 Task: Check out the getting started section.
Action: Mouse moved to (65, 634)
Screenshot: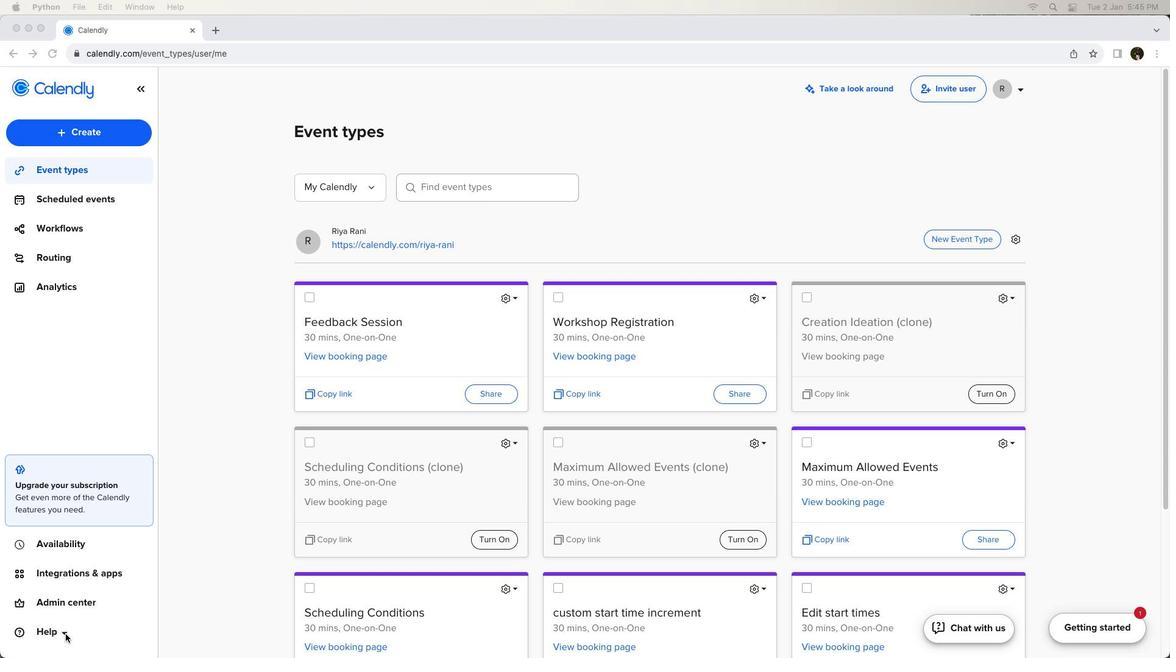 
Action: Mouse pressed left at (65, 634)
Screenshot: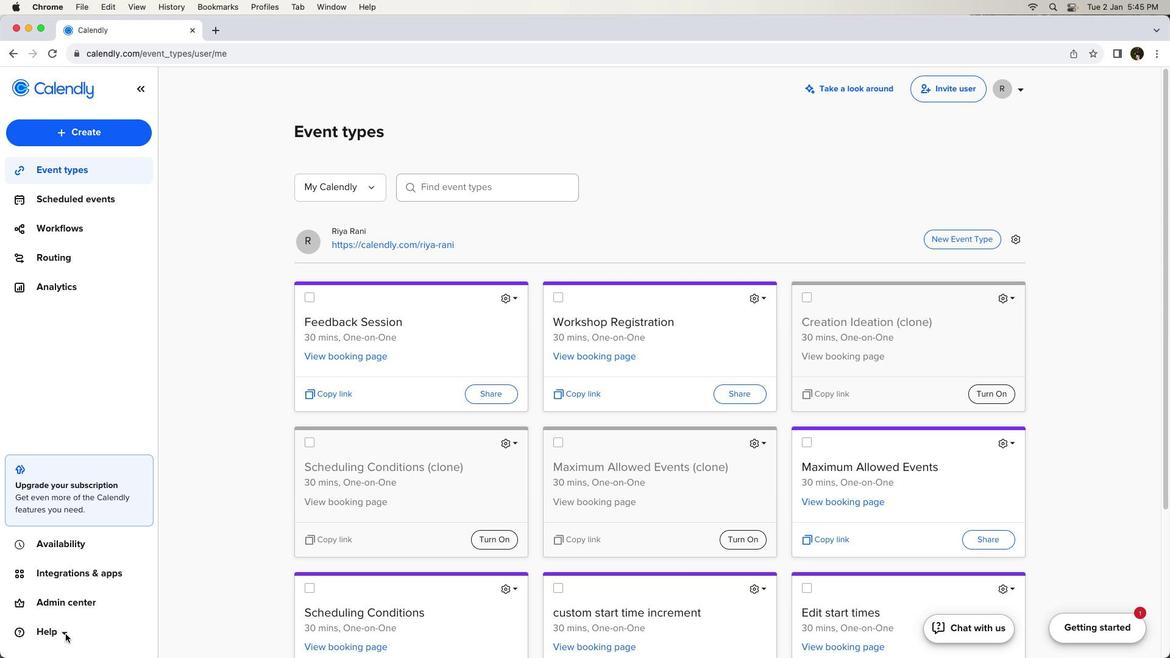 
Action: Mouse moved to (65, 633)
Screenshot: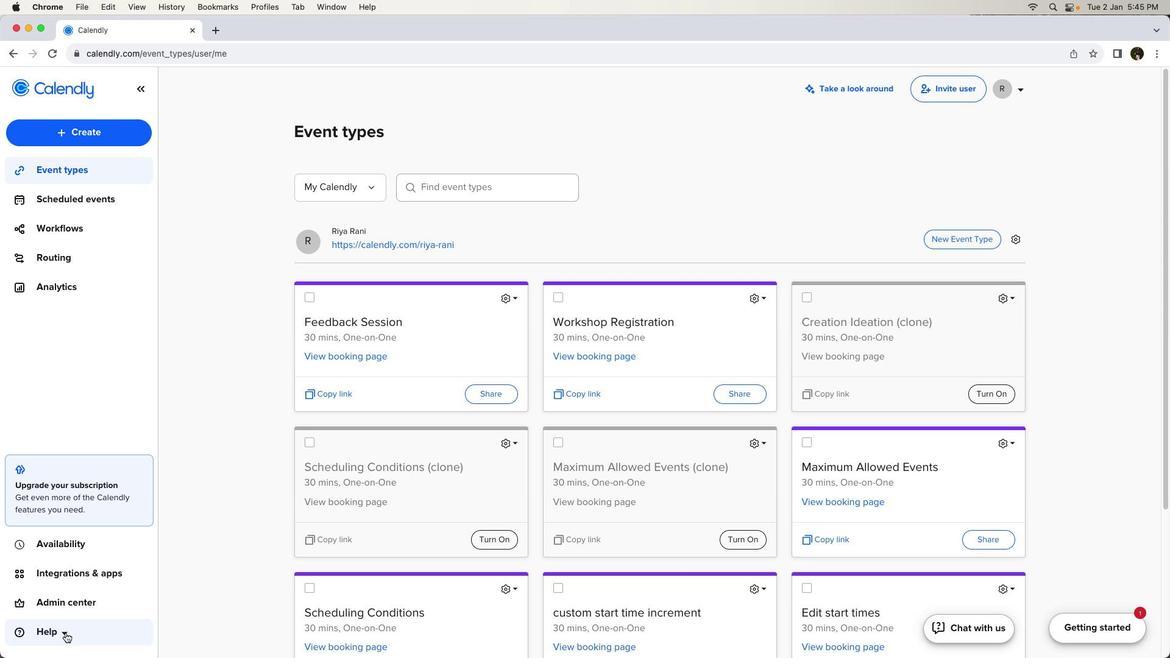 
Action: Mouse pressed left at (65, 633)
Screenshot: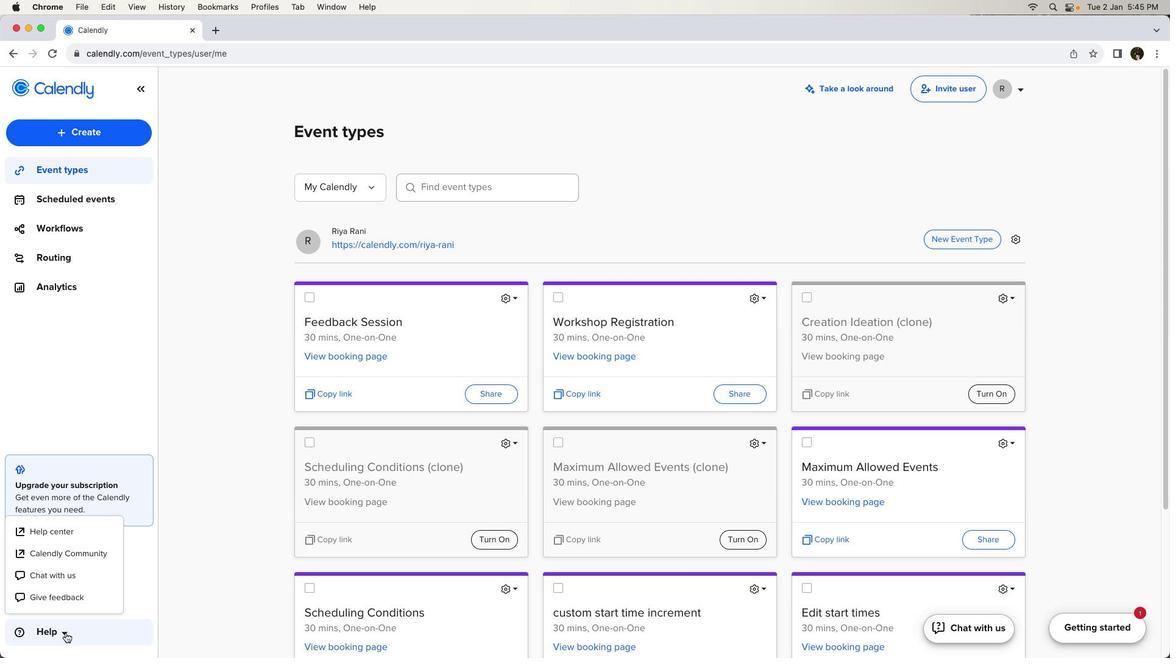 
Action: Mouse moved to (95, 535)
Screenshot: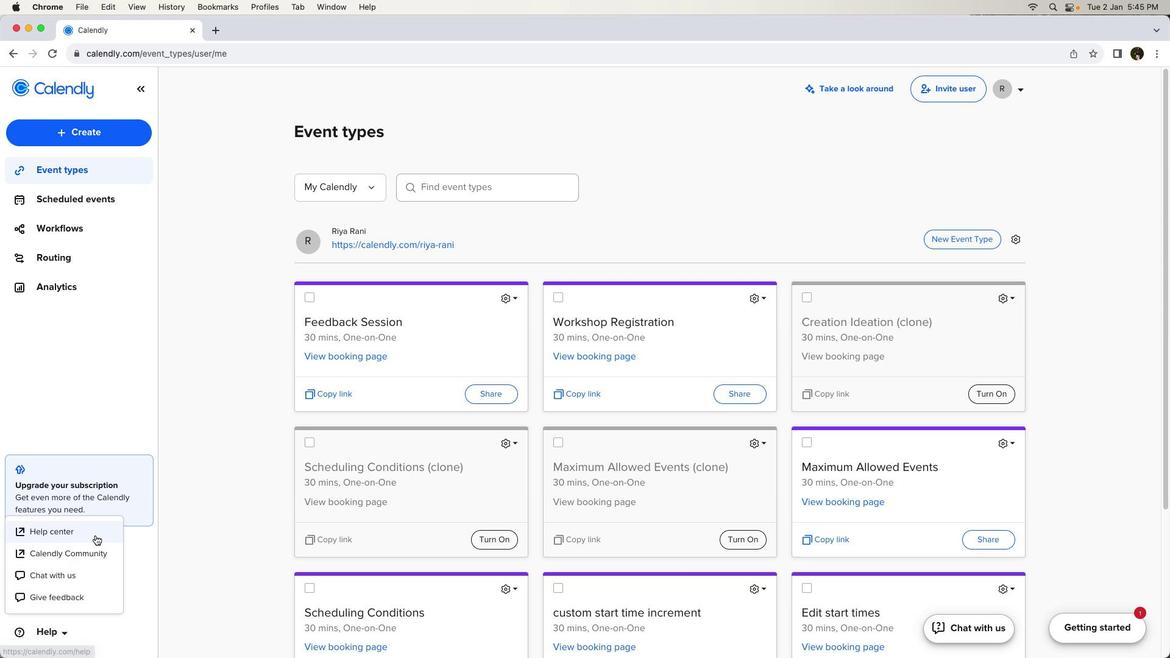 
Action: Mouse pressed left at (95, 535)
Screenshot: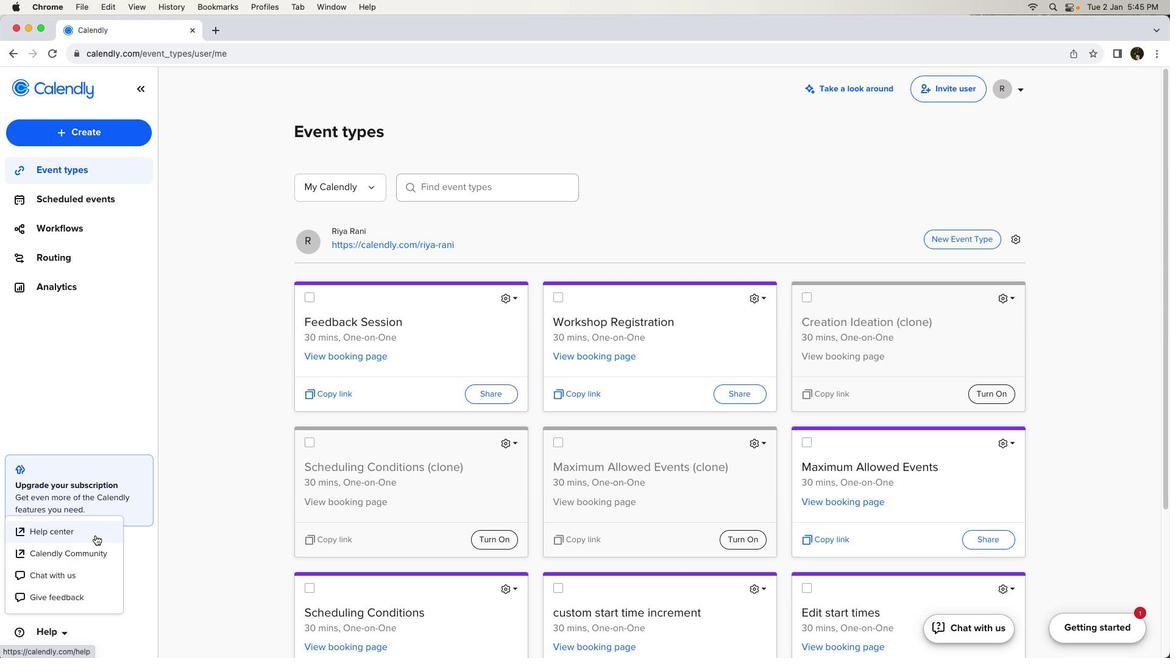 
Action: Mouse moved to (445, 546)
Screenshot: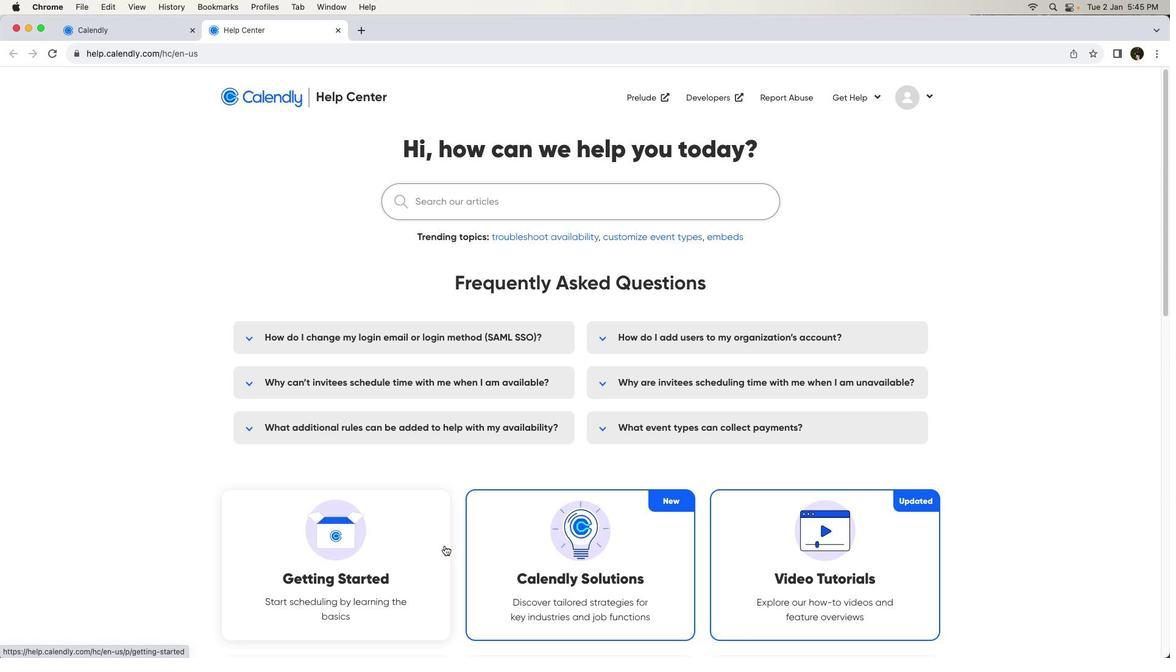 
Action: Mouse scrolled (445, 546) with delta (0, 0)
Screenshot: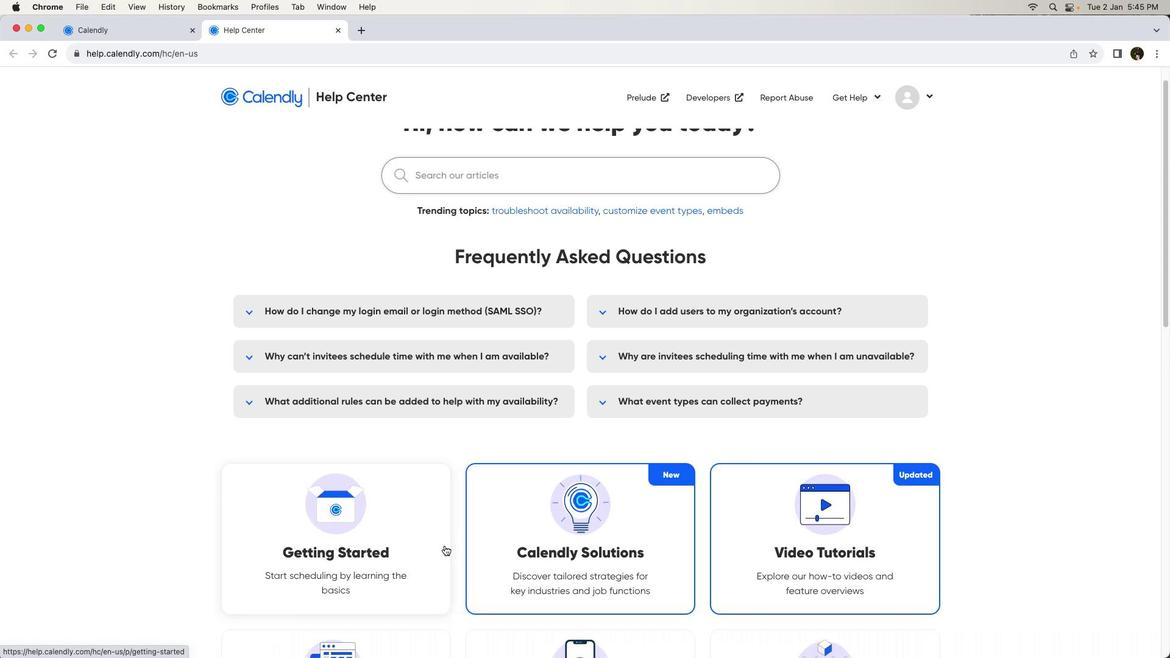 
Action: Mouse moved to (445, 546)
Screenshot: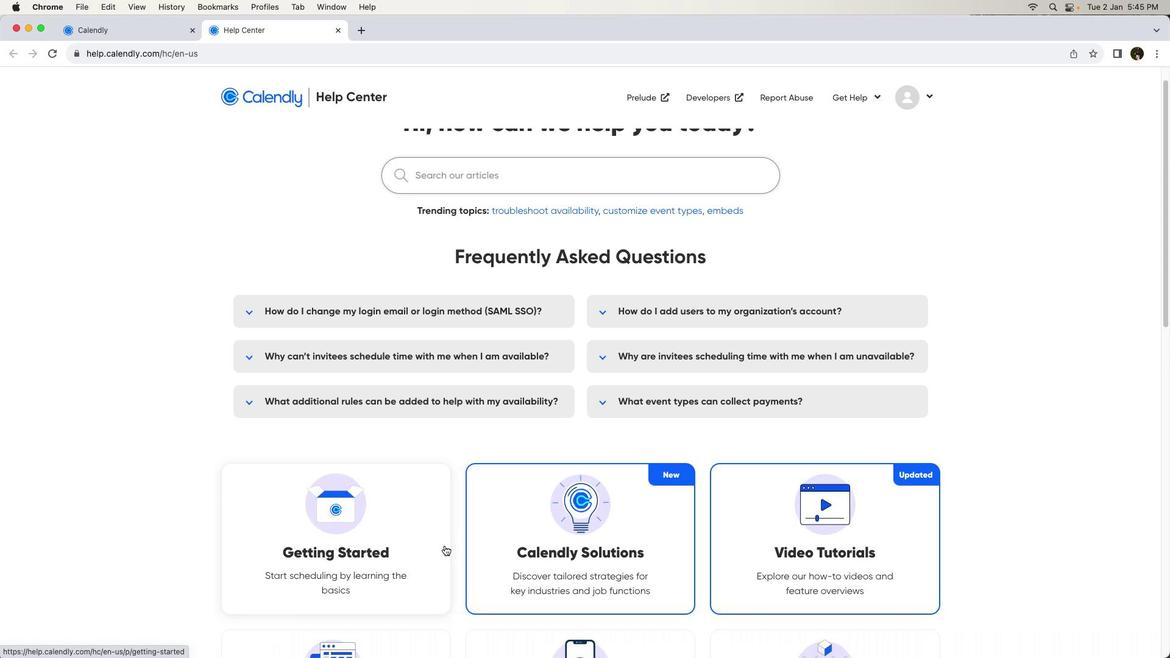 
Action: Mouse scrolled (445, 546) with delta (0, 0)
Screenshot: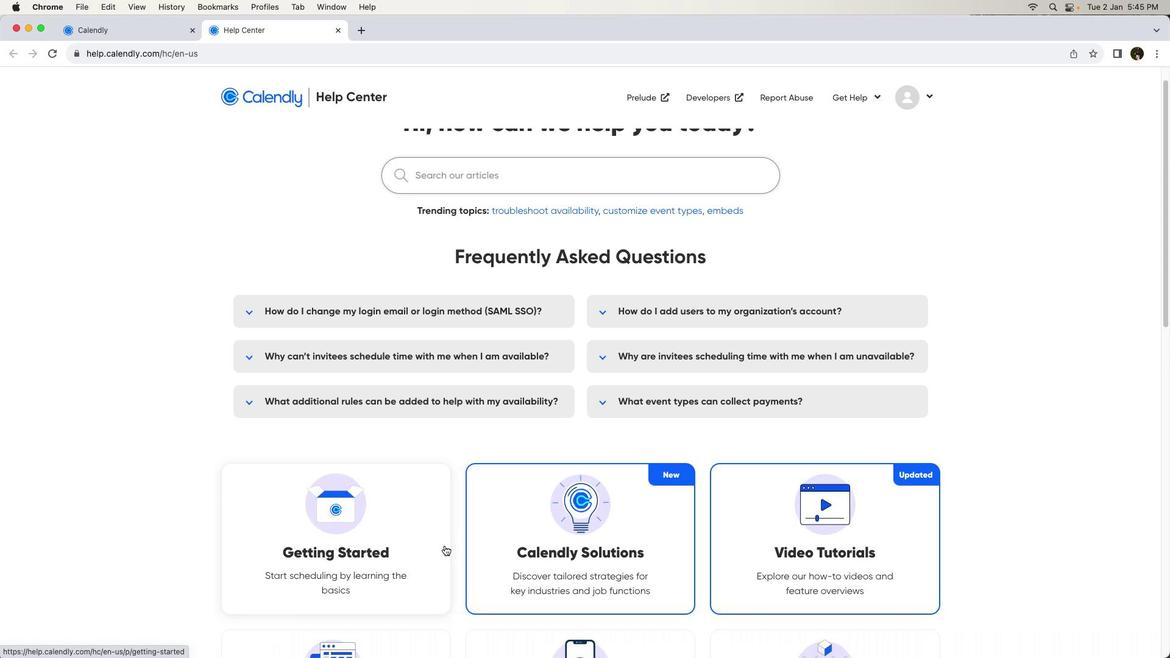 
Action: Mouse scrolled (445, 546) with delta (0, -1)
Screenshot: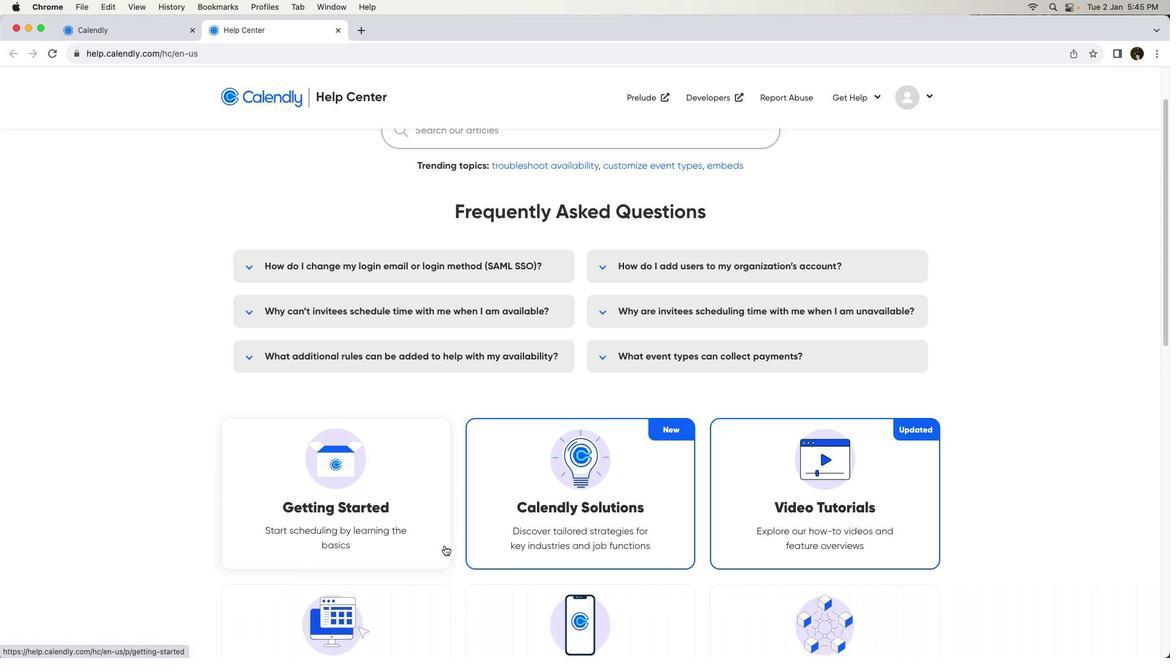 
Action: Mouse moved to (349, 471)
Screenshot: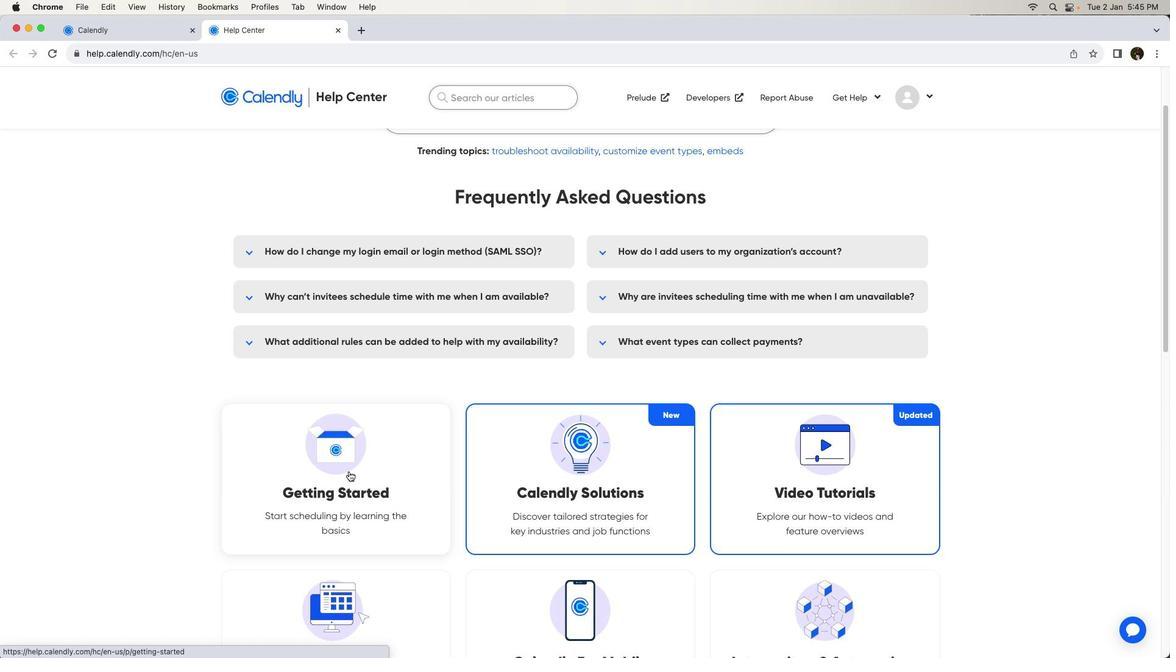 
Action: Mouse pressed left at (349, 471)
Screenshot: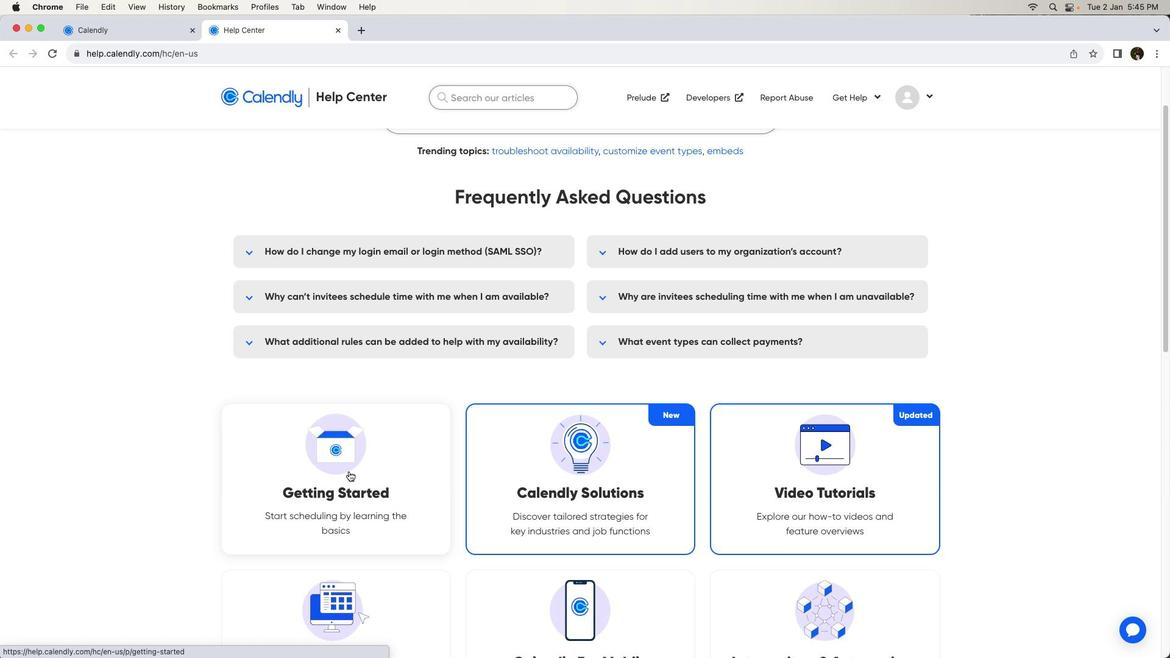 
Action: Mouse moved to (701, 474)
Screenshot: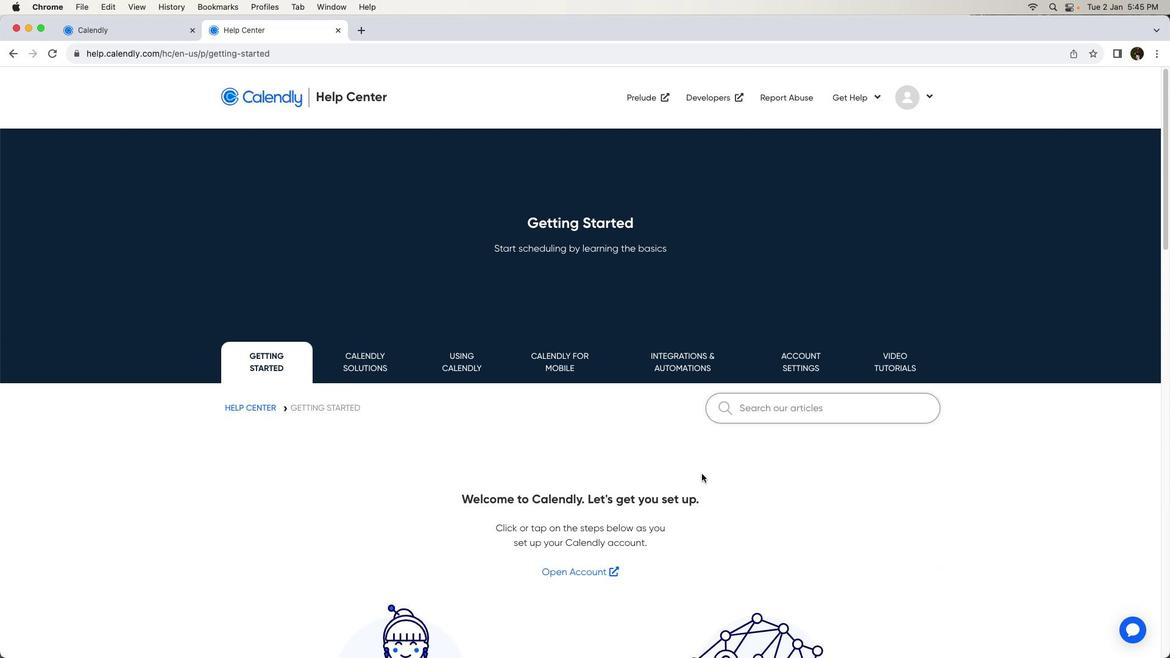 
Action: Mouse scrolled (701, 474) with delta (0, 0)
Screenshot: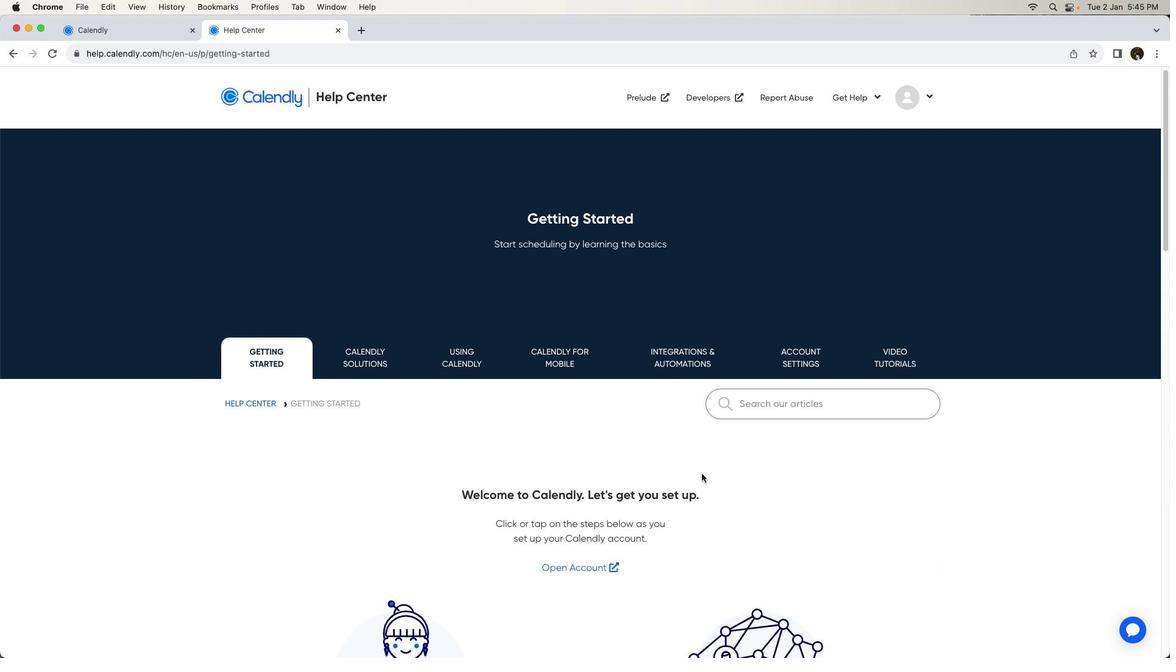 
Action: Mouse scrolled (701, 474) with delta (0, 0)
Screenshot: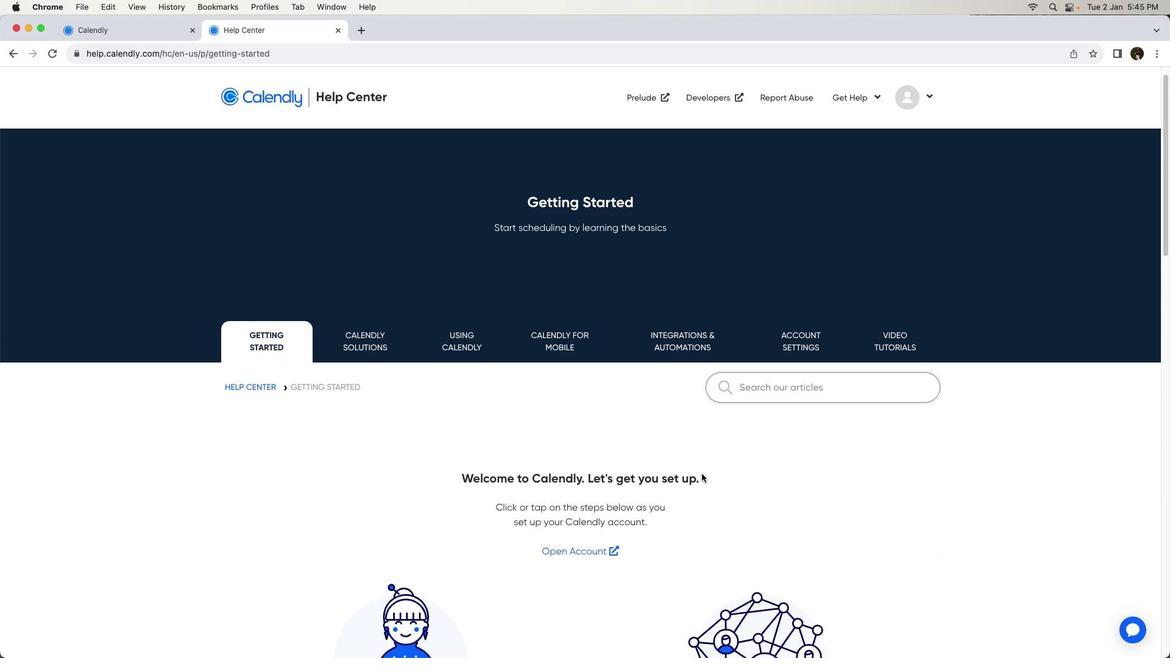 
Action: Mouse scrolled (701, 474) with delta (0, 0)
Screenshot: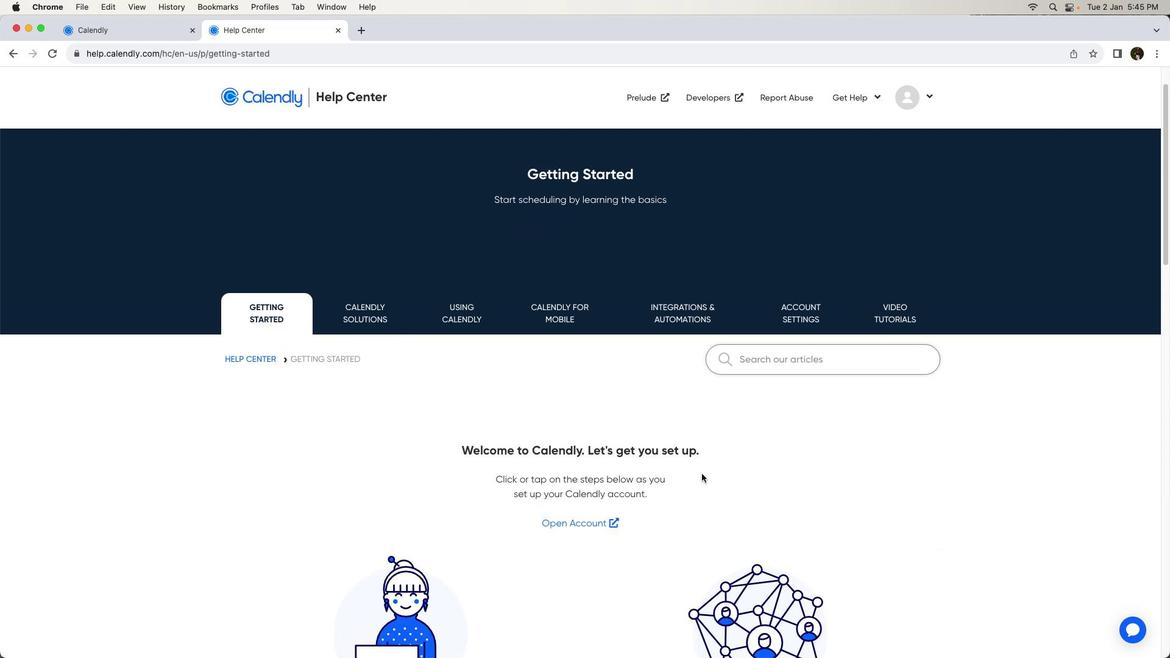 
Action: Mouse scrolled (701, 474) with delta (0, -1)
Screenshot: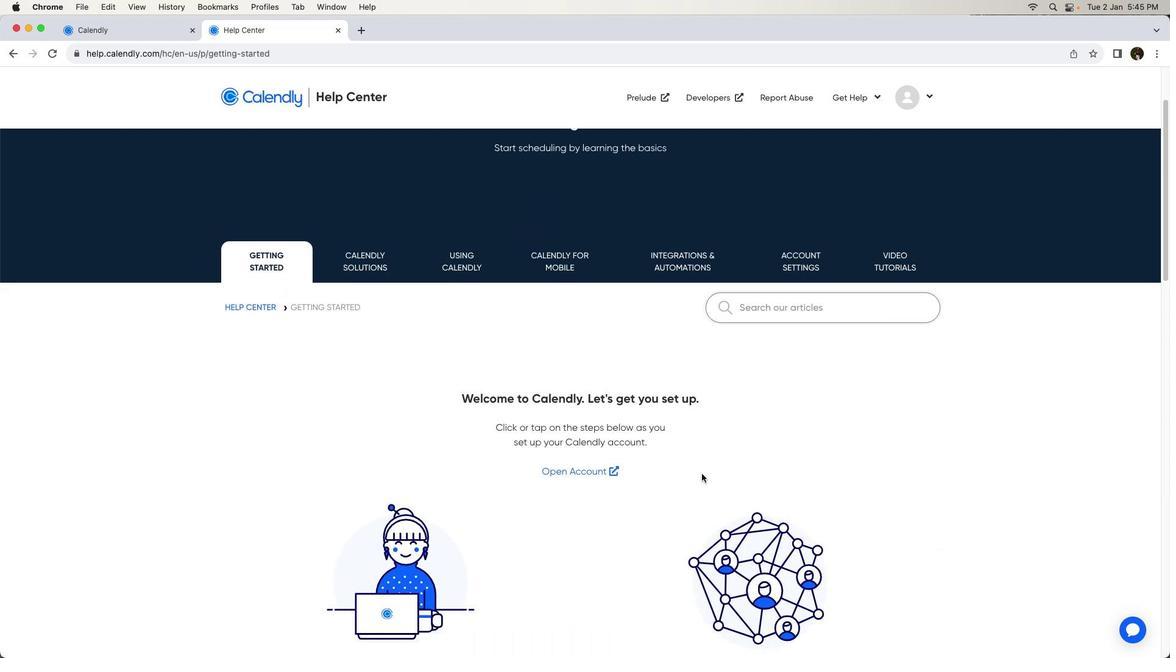 
Action: Mouse scrolled (701, 474) with delta (0, 0)
Screenshot: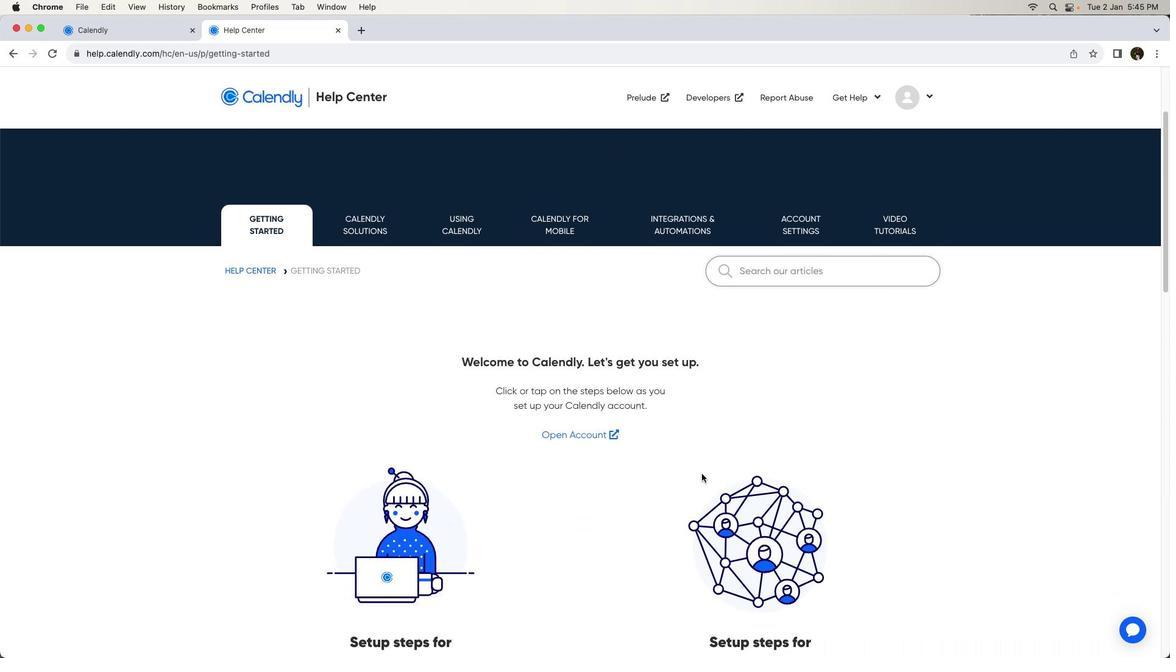 
Action: Mouse scrolled (701, 474) with delta (0, 0)
Screenshot: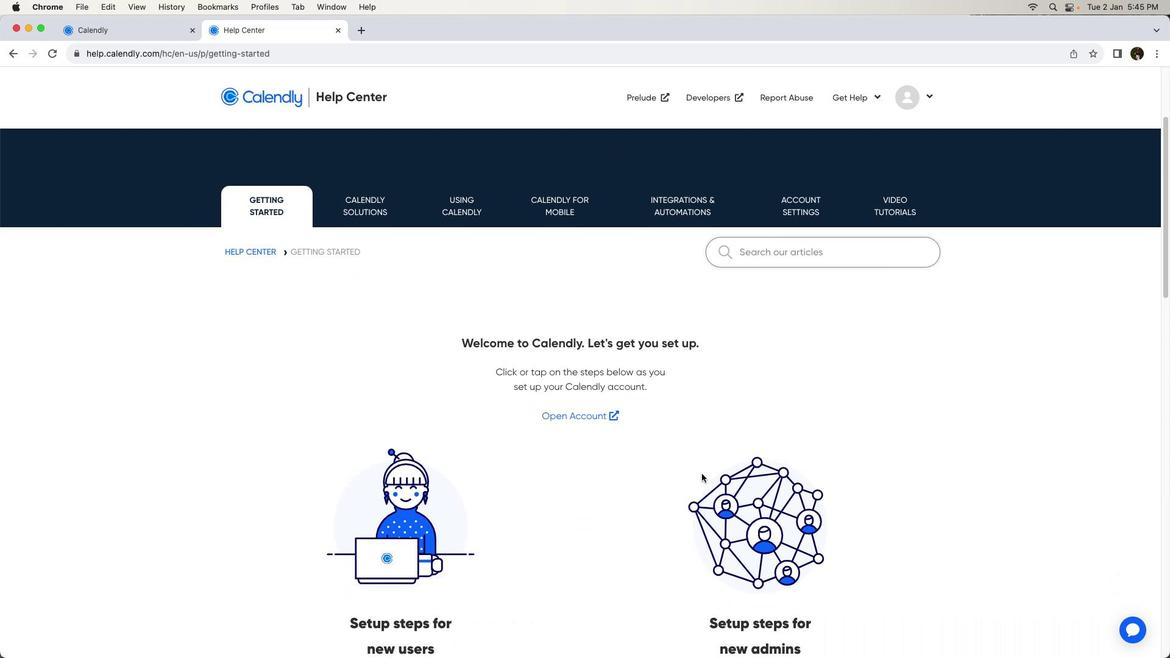 
Action: Mouse scrolled (701, 474) with delta (0, -1)
Screenshot: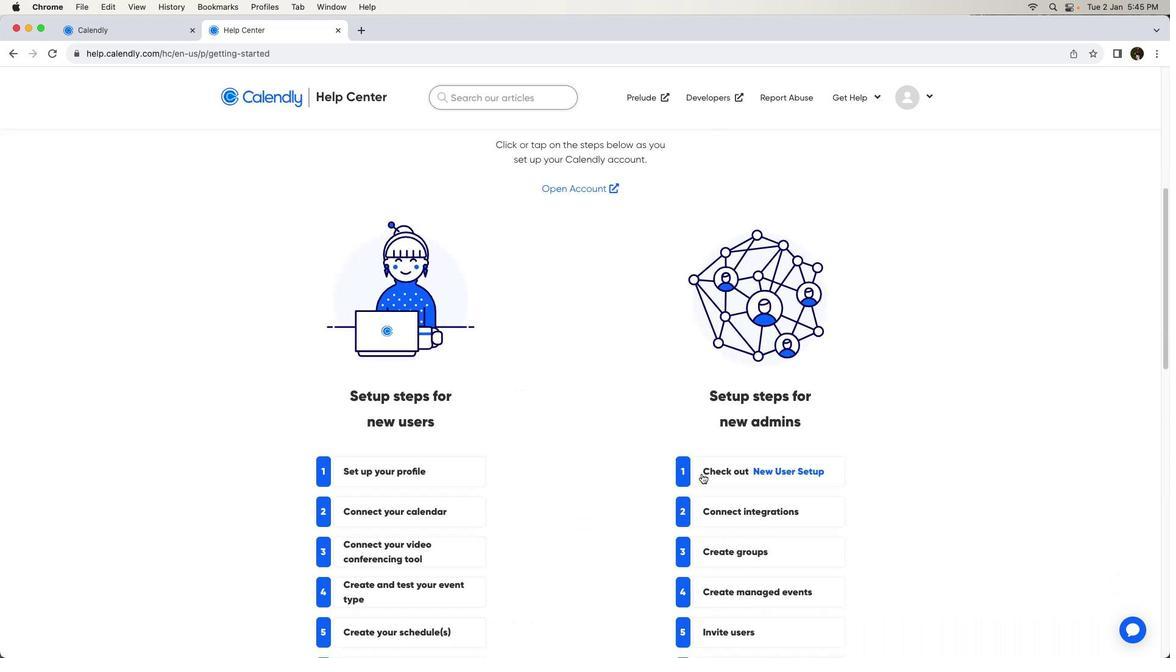 
Action: Mouse scrolled (701, 474) with delta (0, -2)
Screenshot: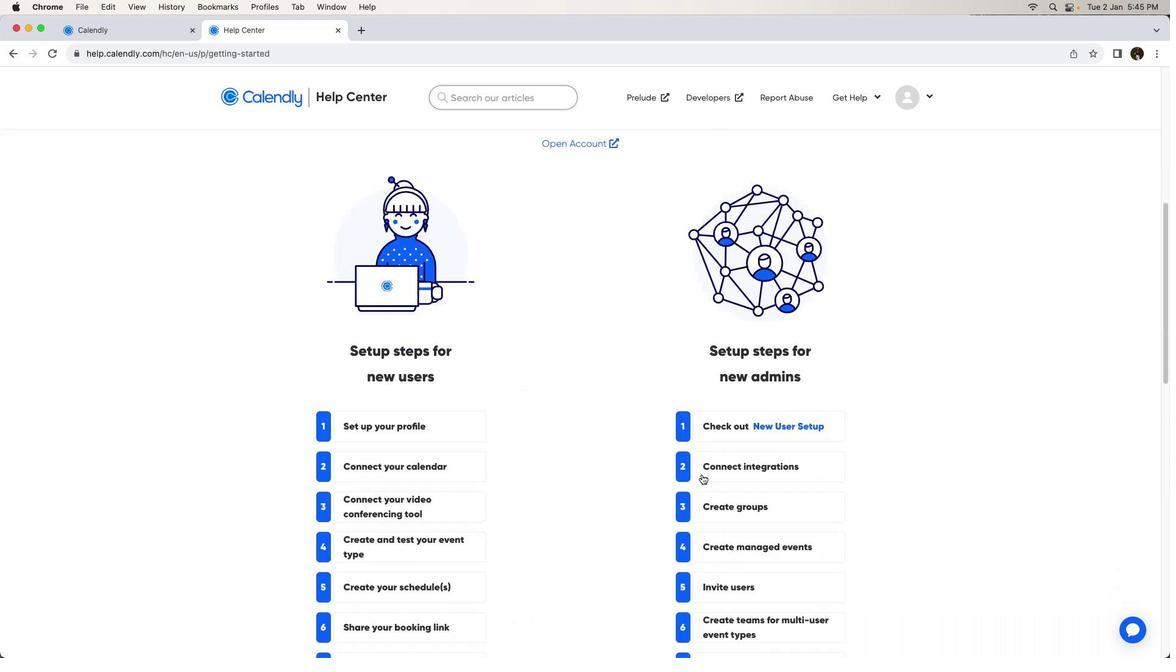 
Action: Mouse scrolled (701, 474) with delta (0, -3)
Screenshot: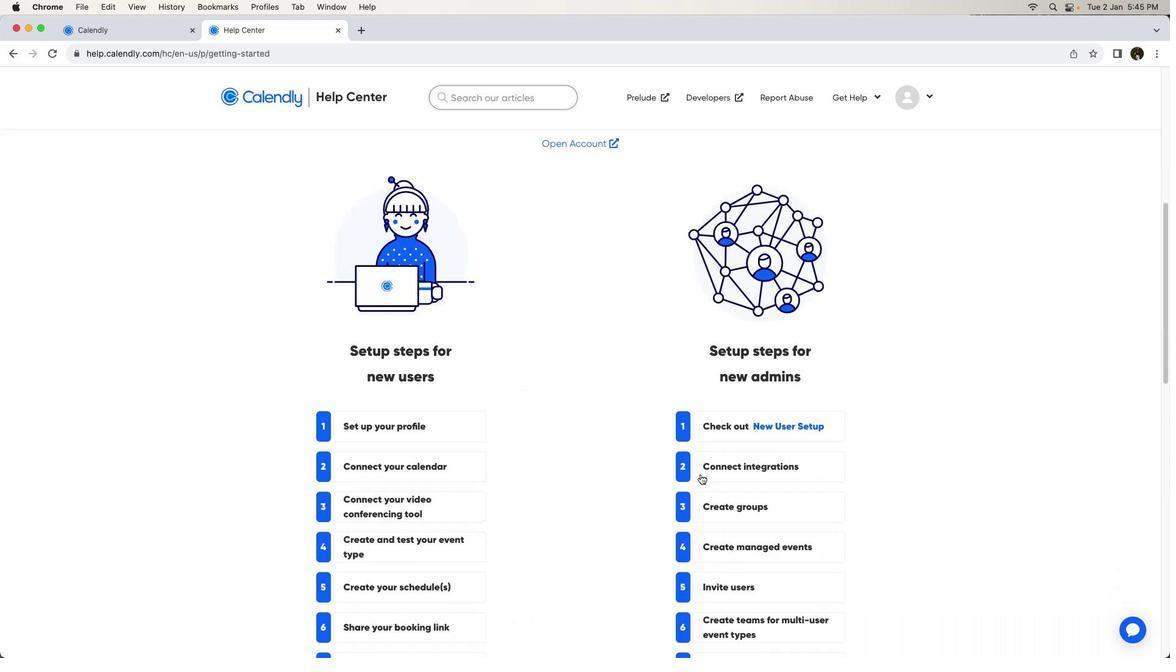 
Action: Mouse moved to (700, 474)
Screenshot: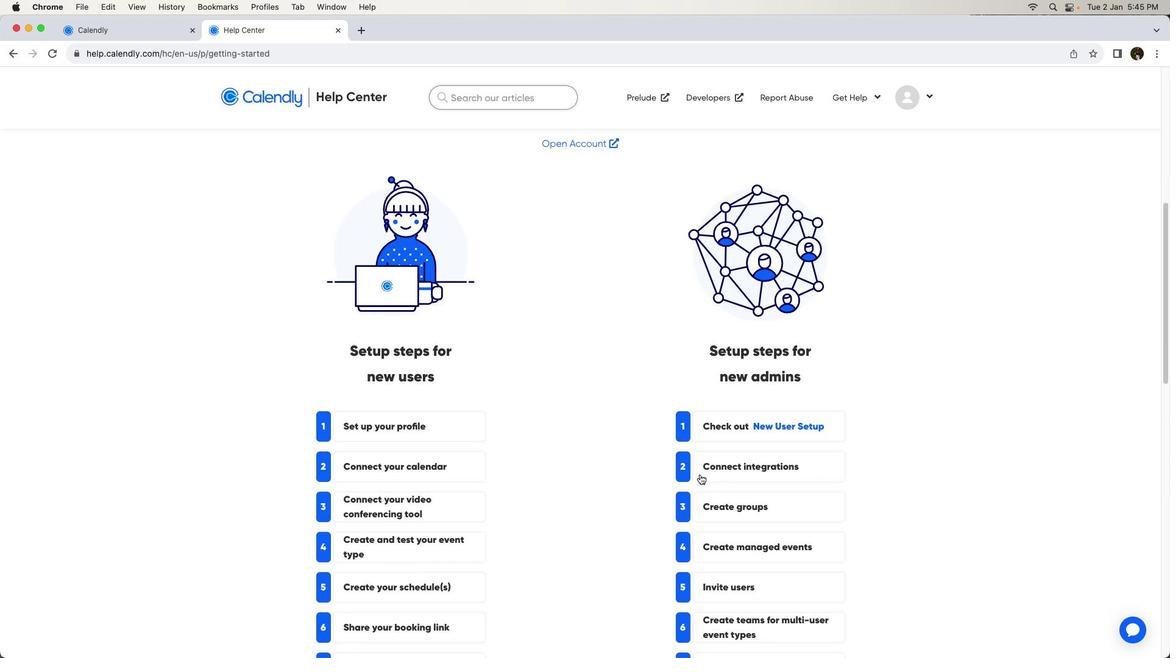 
Action: Mouse scrolled (700, 474) with delta (0, 0)
Screenshot: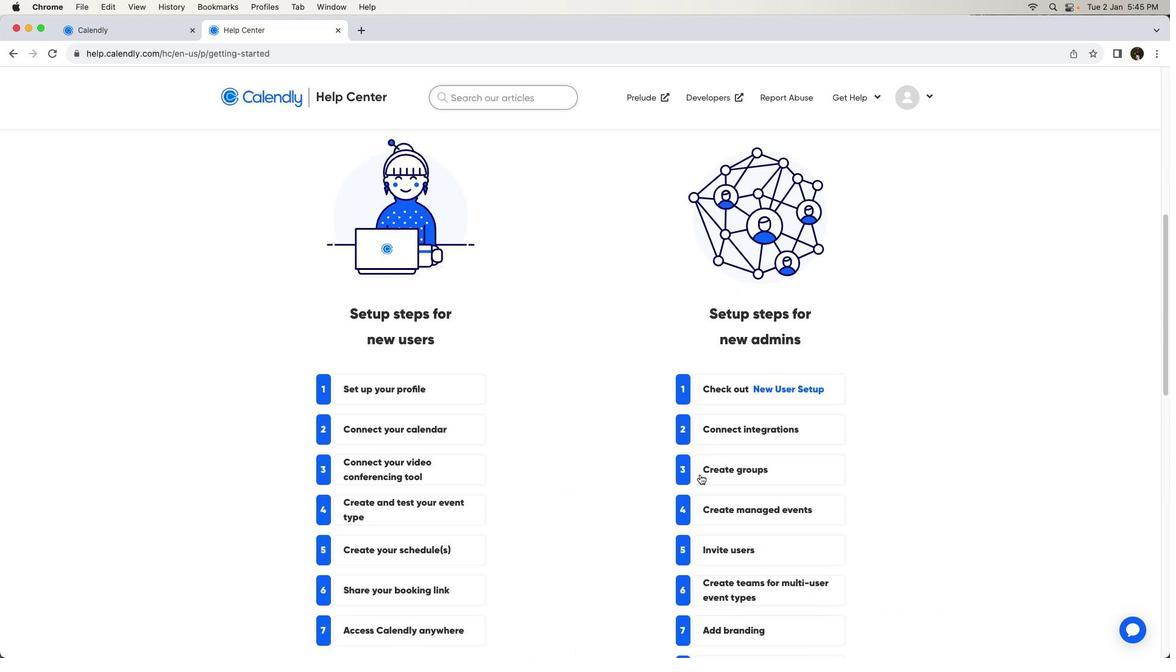 
Action: Mouse scrolled (700, 474) with delta (0, 0)
Screenshot: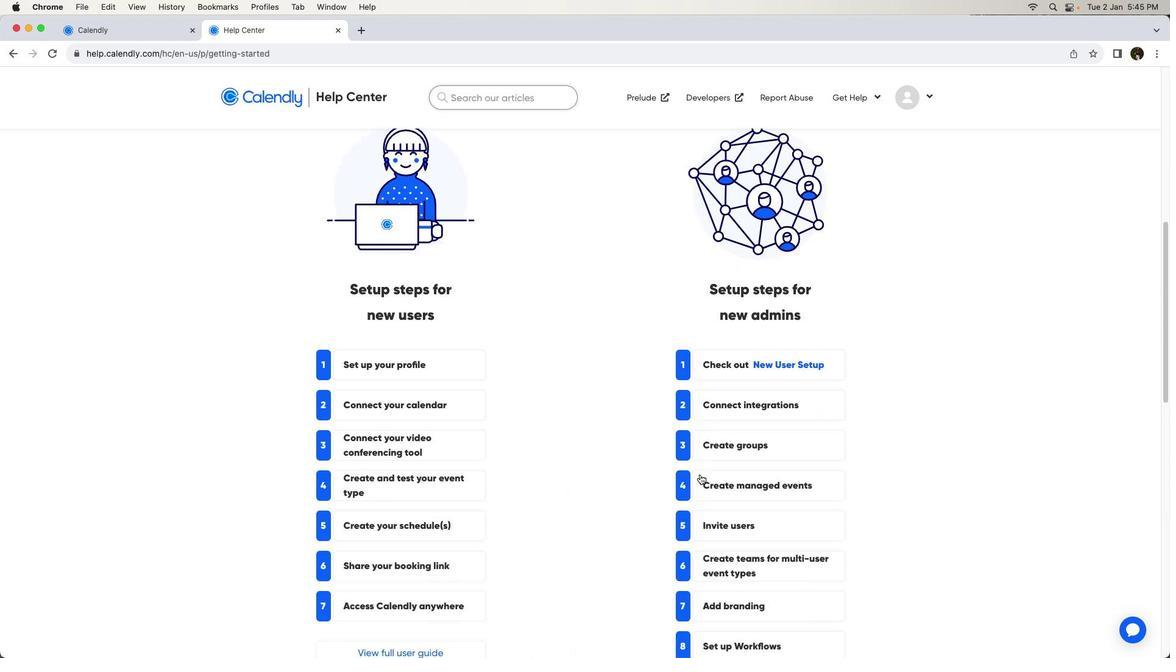 
Action: Mouse scrolled (700, 474) with delta (0, -1)
Screenshot: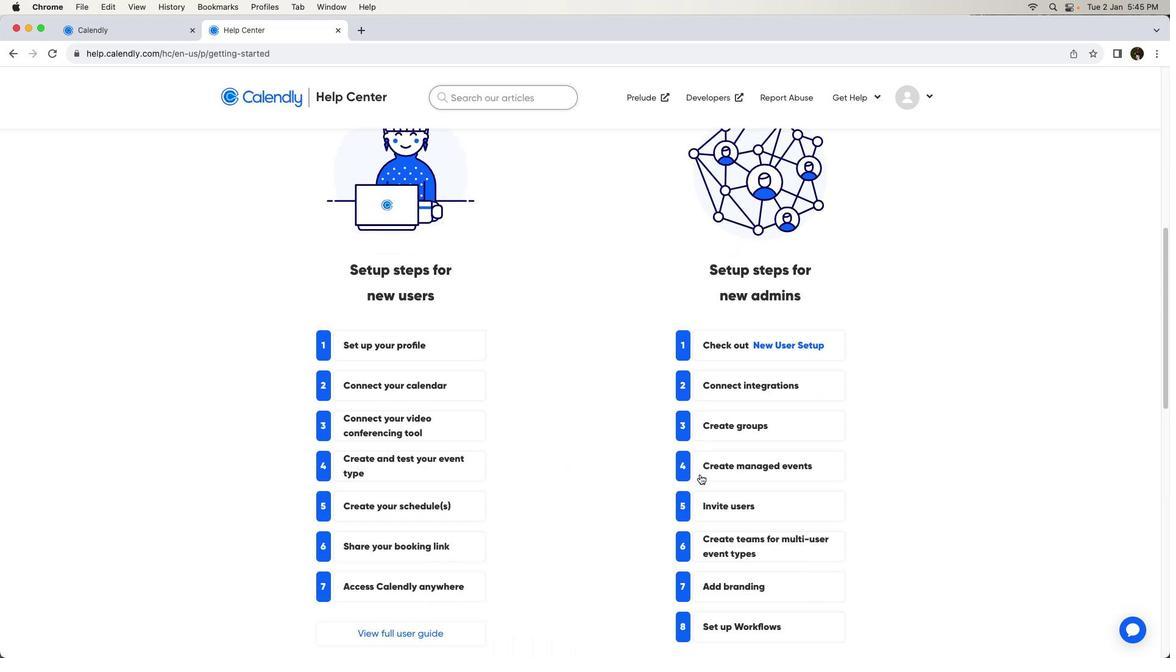 
Action: Mouse scrolled (700, 474) with delta (0, 0)
Screenshot: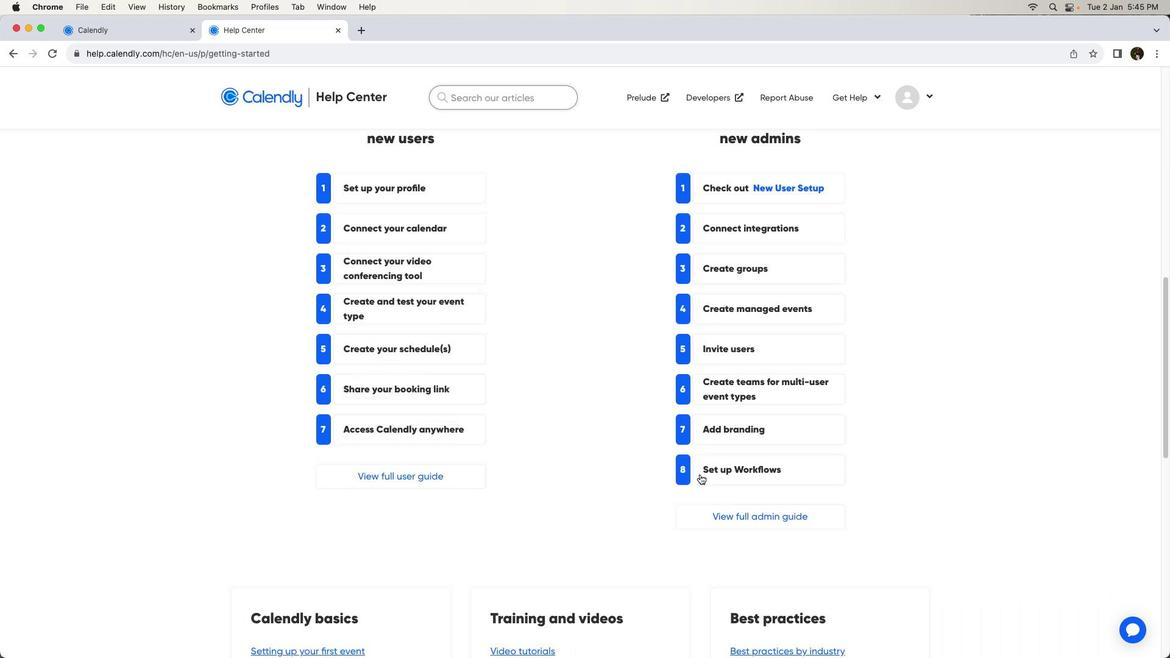 
Action: Mouse scrolled (700, 474) with delta (0, 0)
Screenshot: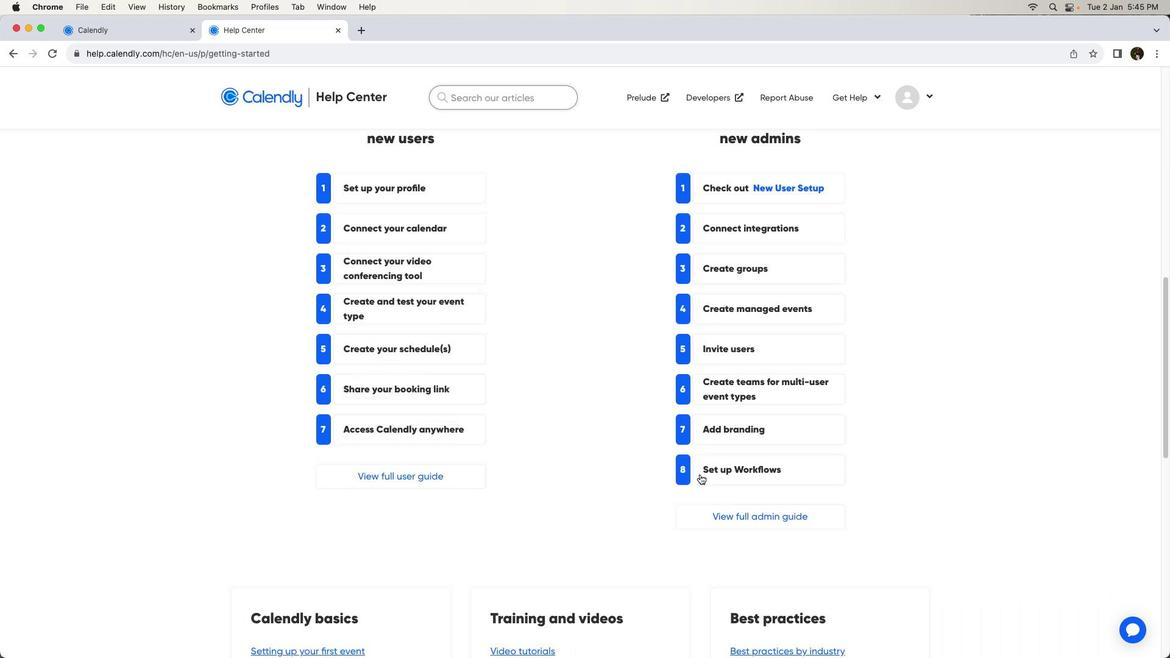 
Action: Mouse scrolled (700, 474) with delta (0, -1)
Screenshot: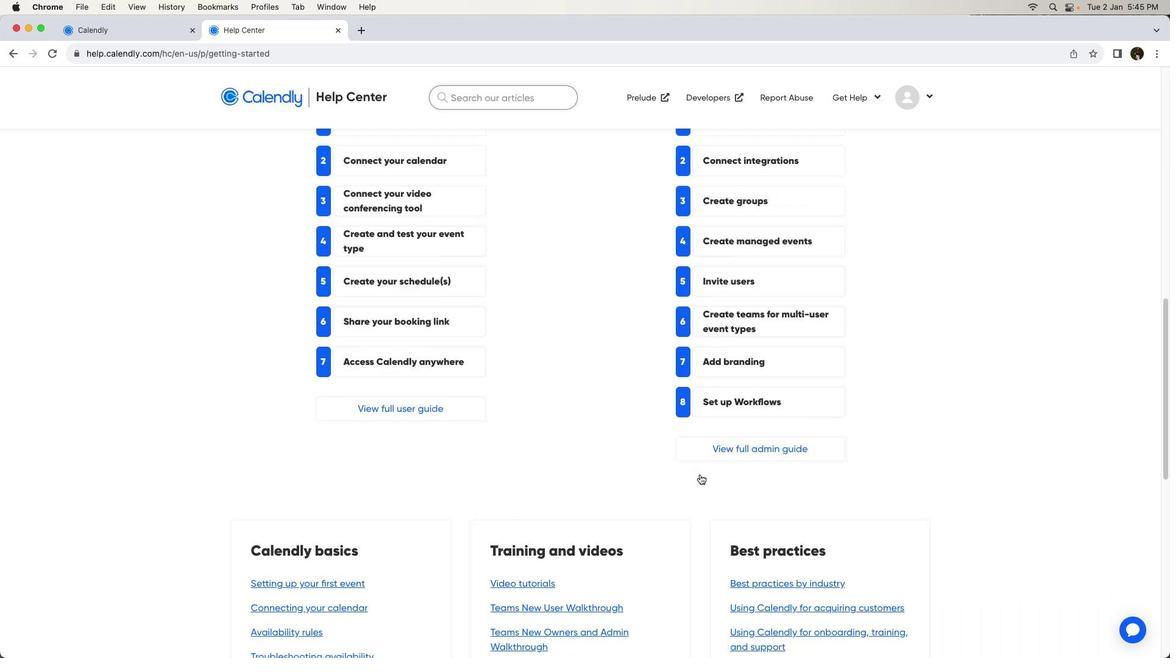 
Action: Mouse scrolled (700, 474) with delta (0, -2)
Screenshot: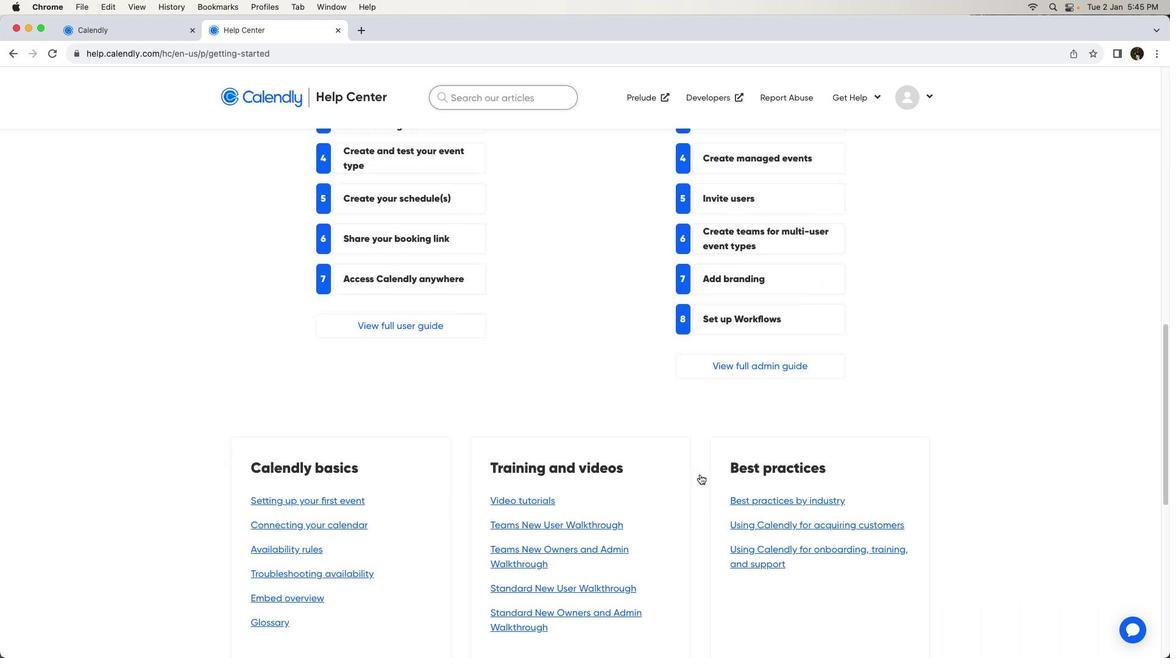 
Action: Mouse scrolled (700, 474) with delta (0, -2)
Screenshot: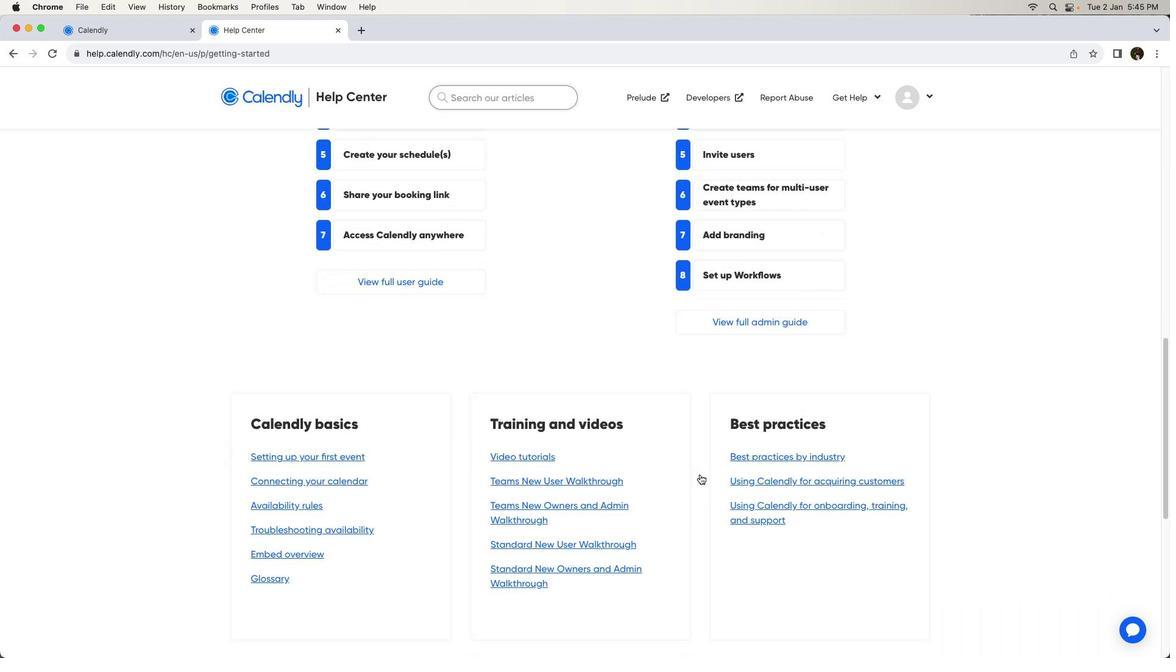
Action: Mouse moved to (700, 474)
Screenshot: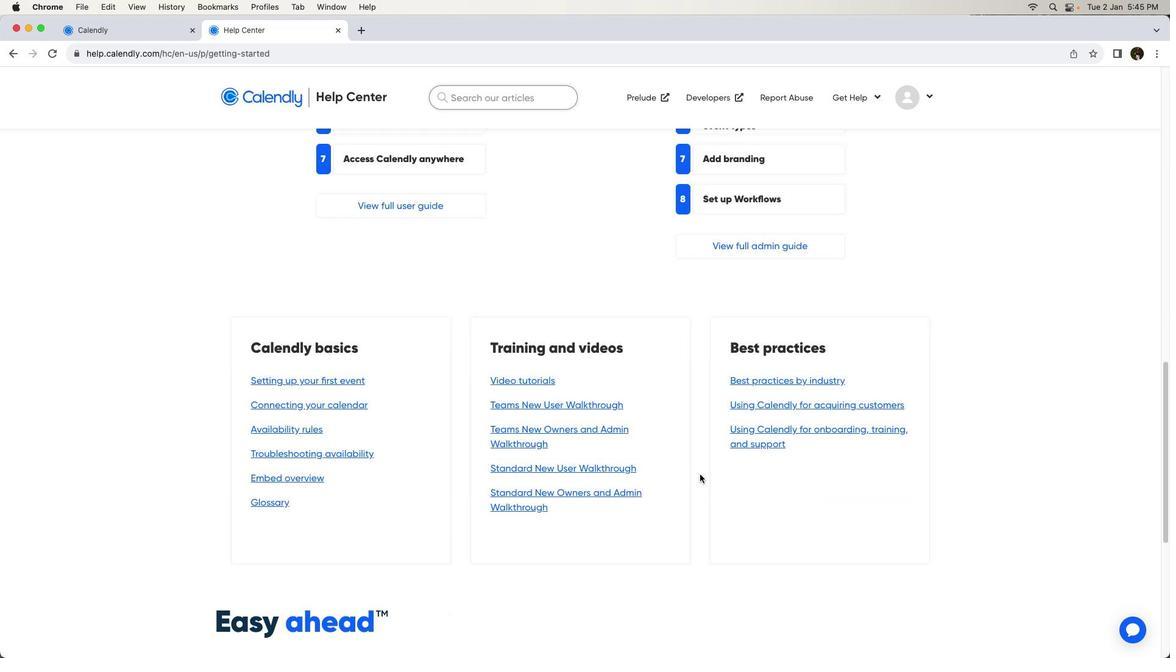 
Action: Mouse scrolled (700, 474) with delta (0, 0)
Screenshot: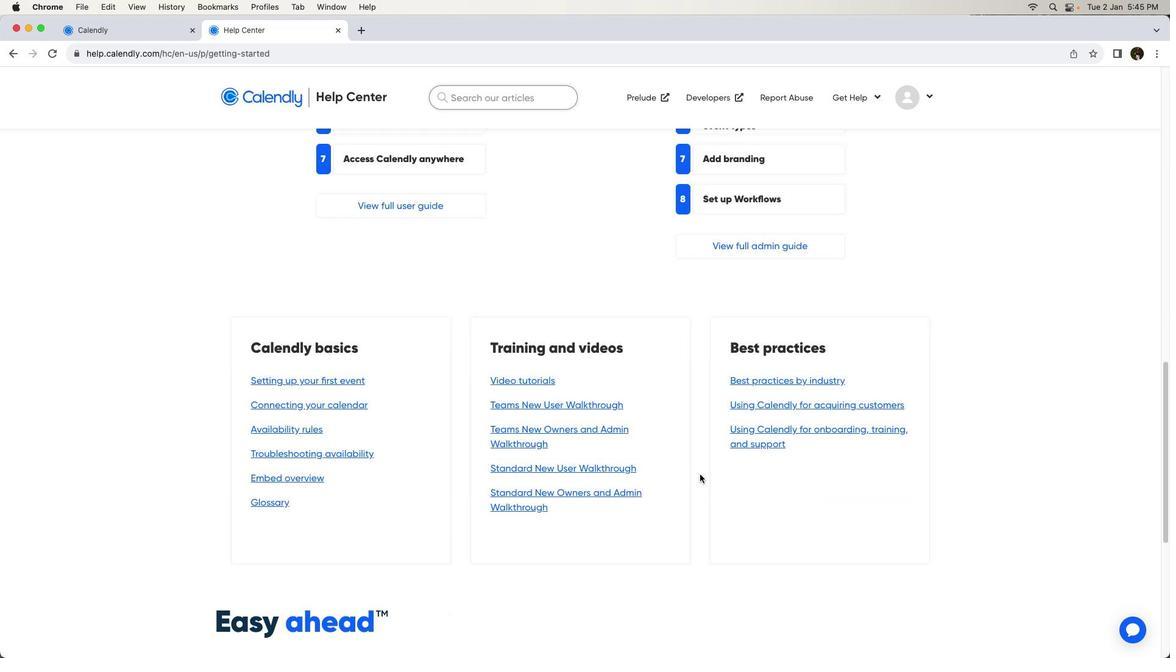 
Action: Mouse scrolled (700, 474) with delta (0, 0)
Screenshot: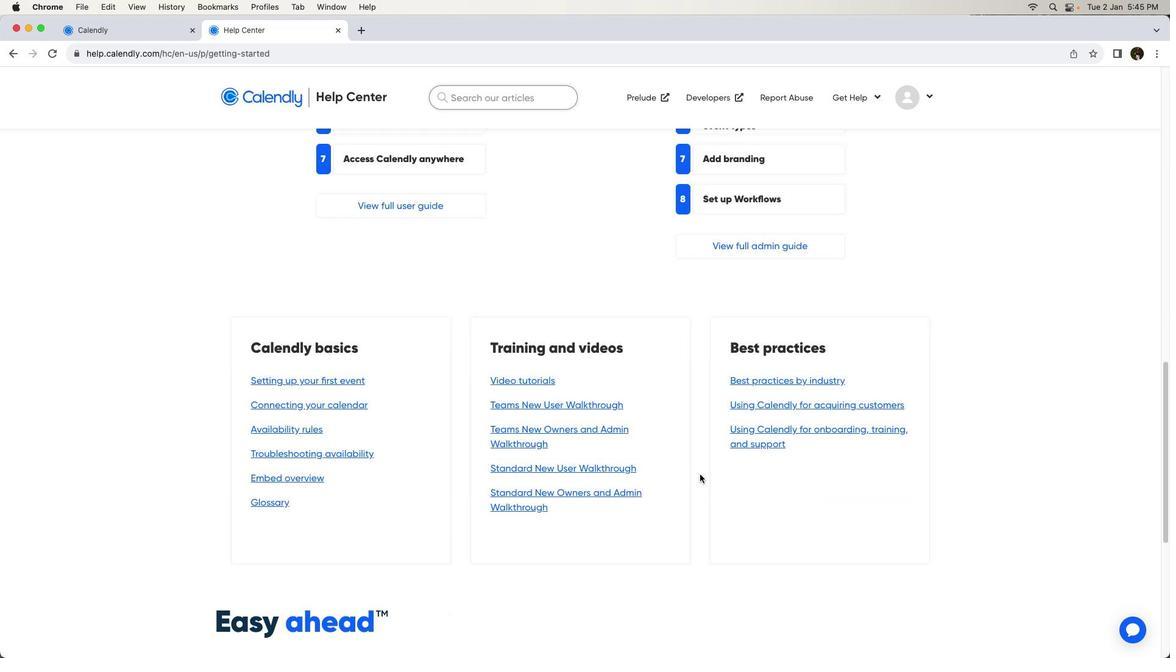 
Action: Mouse scrolled (700, 474) with delta (0, -1)
Screenshot: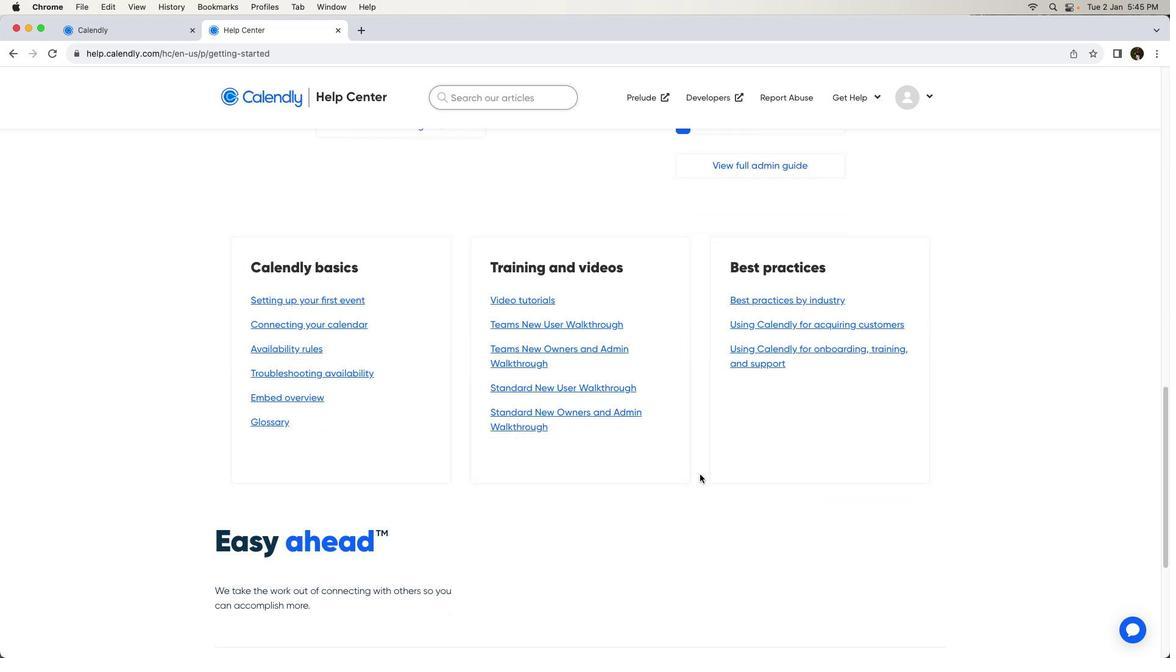 
Action: Mouse scrolled (700, 474) with delta (0, -2)
Screenshot: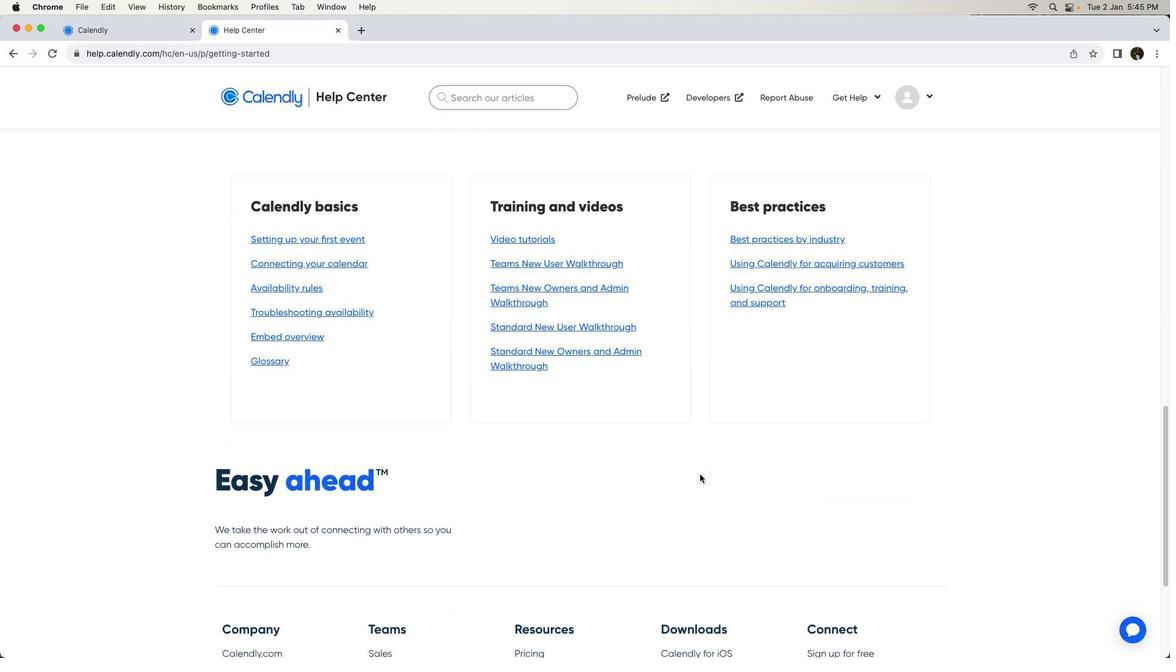 
Action: Mouse scrolled (700, 474) with delta (0, 0)
Screenshot: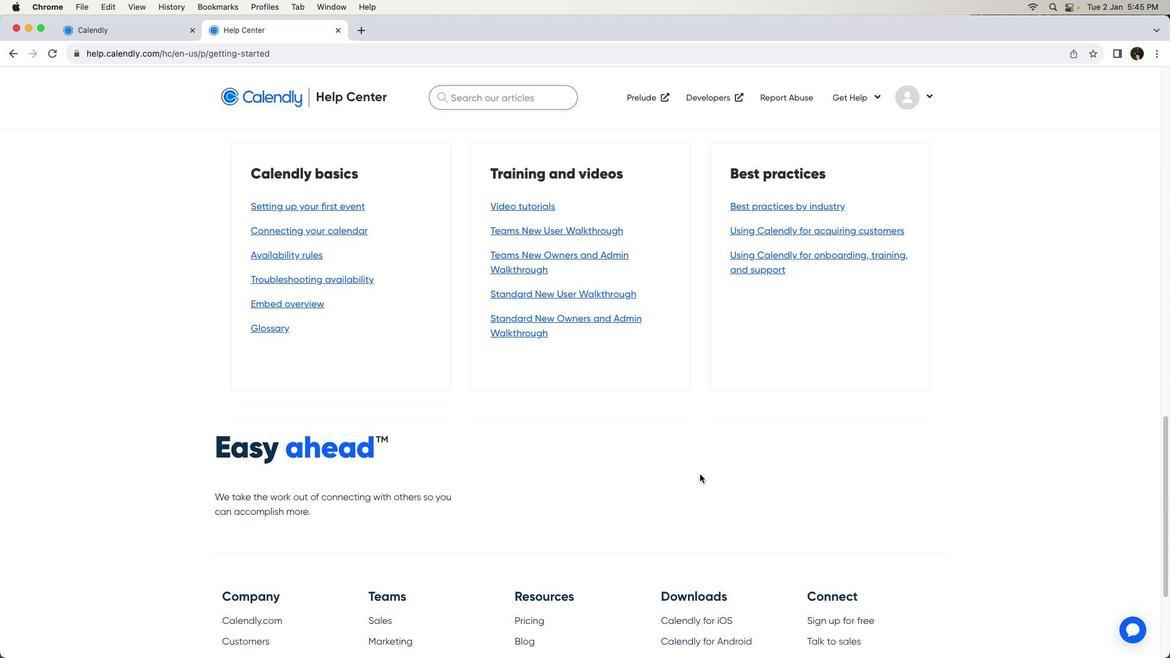 
Action: Mouse scrolled (700, 474) with delta (0, 0)
Screenshot: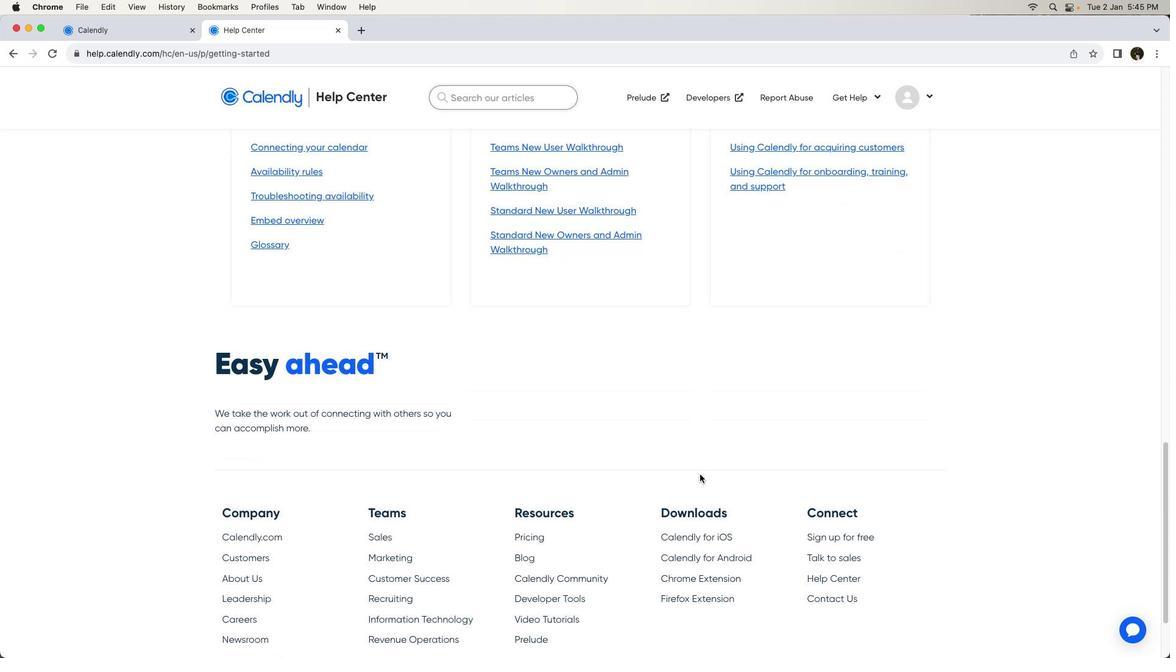 
Action: Mouse scrolled (700, 474) with delta (0, -1)
Screenshot: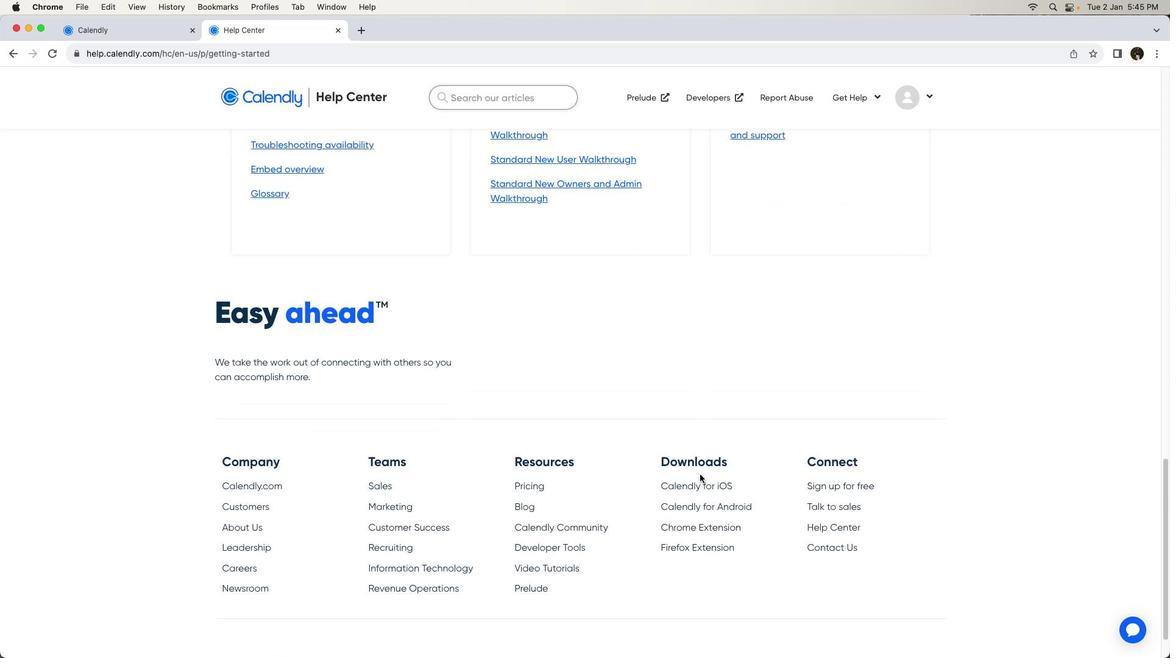 
Action: Mouse scrolled (700, 474) with delta (0, -2)
Screenshot: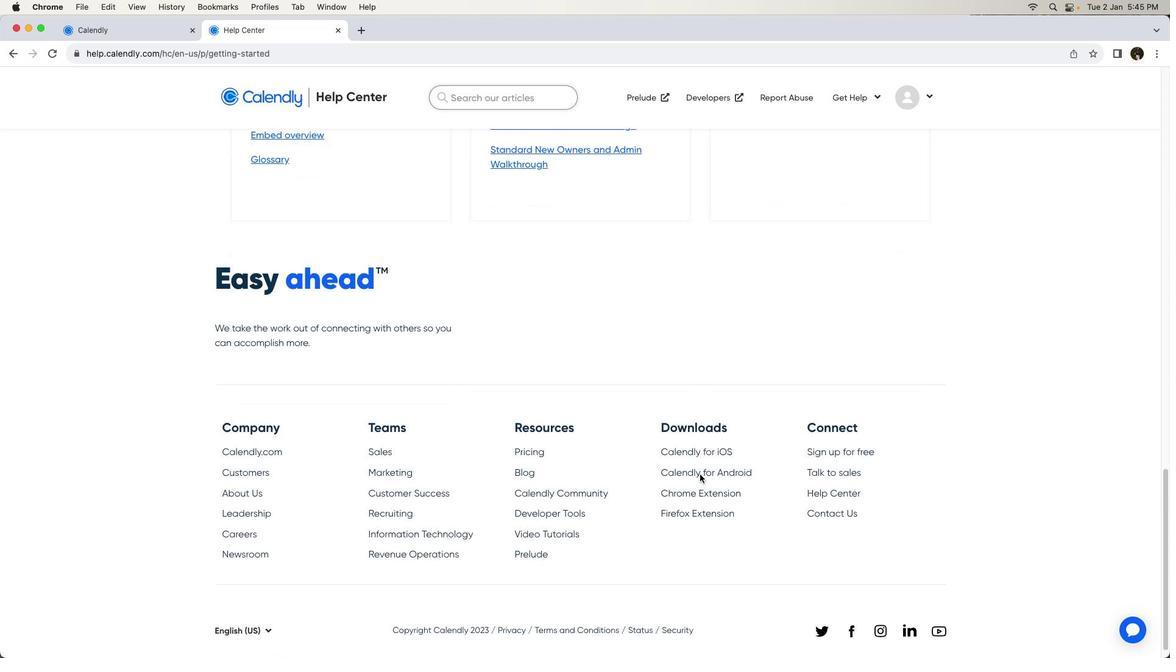
Action: Mouse scrolled (700, 474) with delta (0, -3)
Screenshot: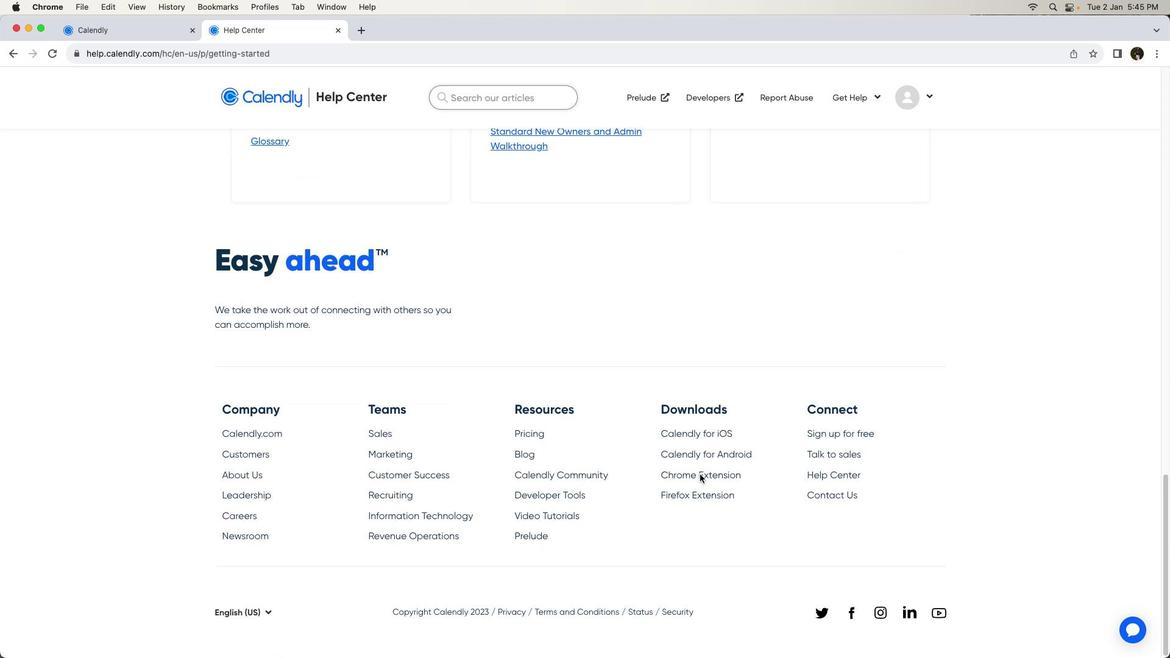 
Action: Mouse scrolled (700, 474) with delta (0, 0)
Screenshot: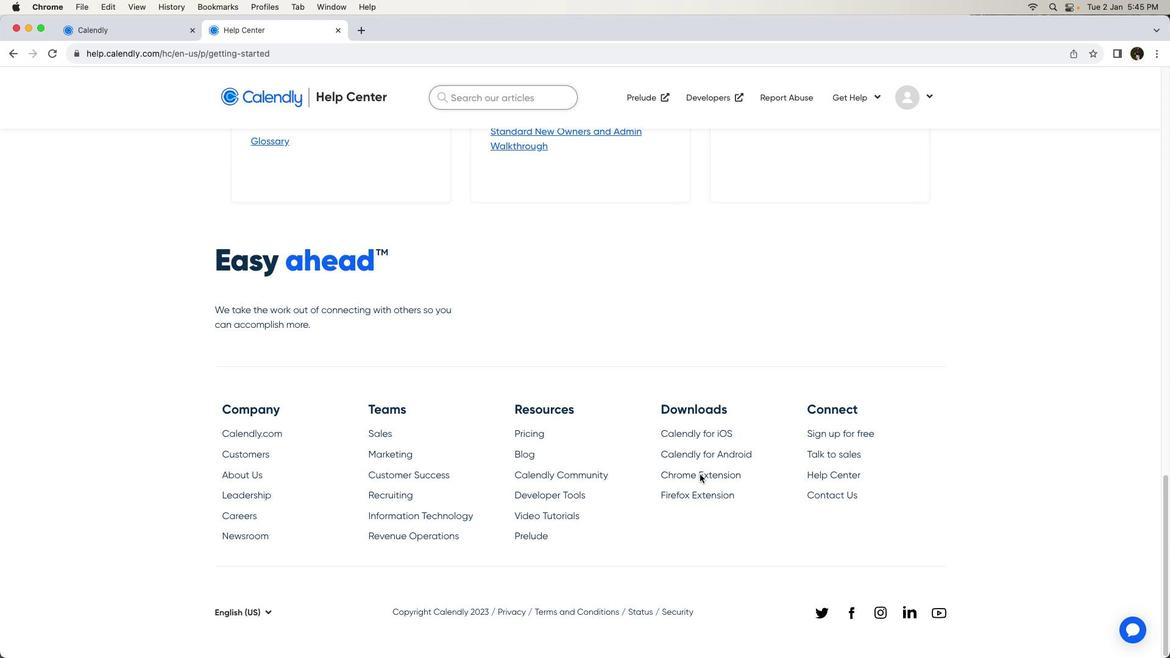 
Action: Mouse scrolled (700, 474) with delta (0, 0)
Screenshot: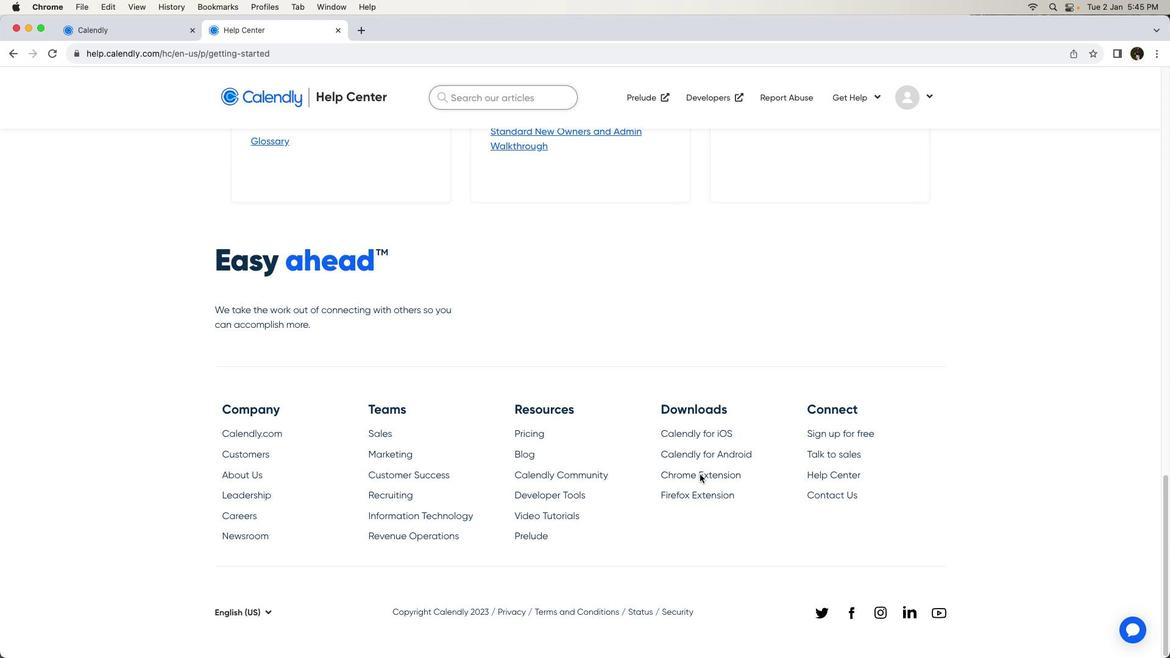 
Action: Mouse scrolled (700, 474) with delta (0, -1)
Screenshot: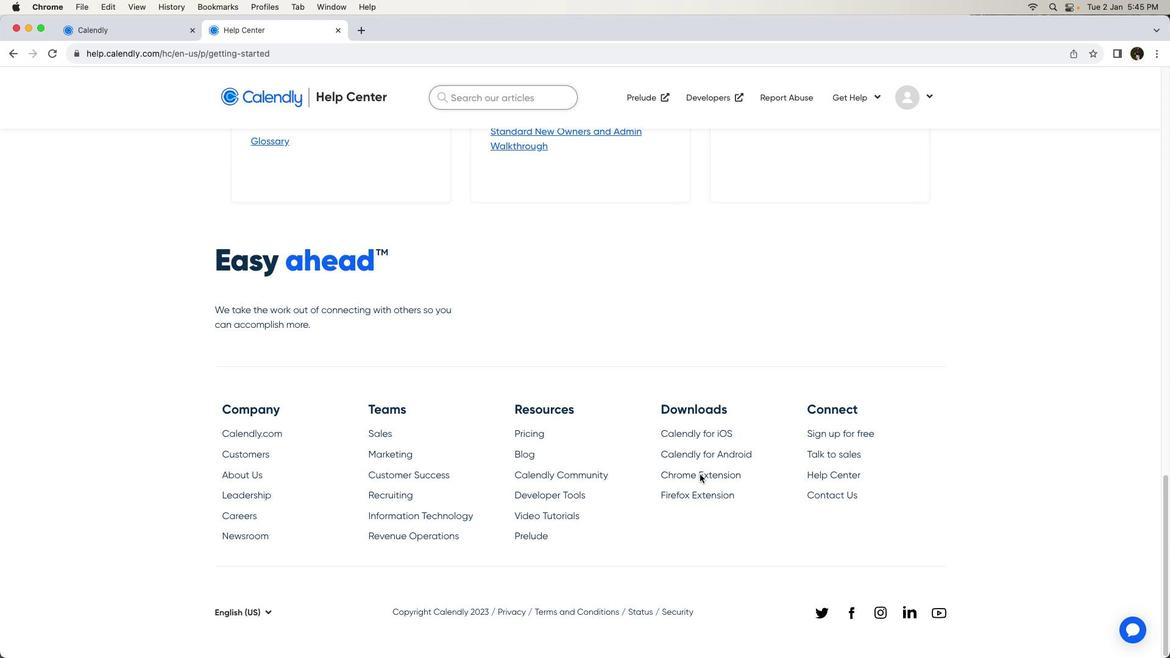 
Action: Mouse scrolled (700, 474) with delta (0, -1)
Screenshot: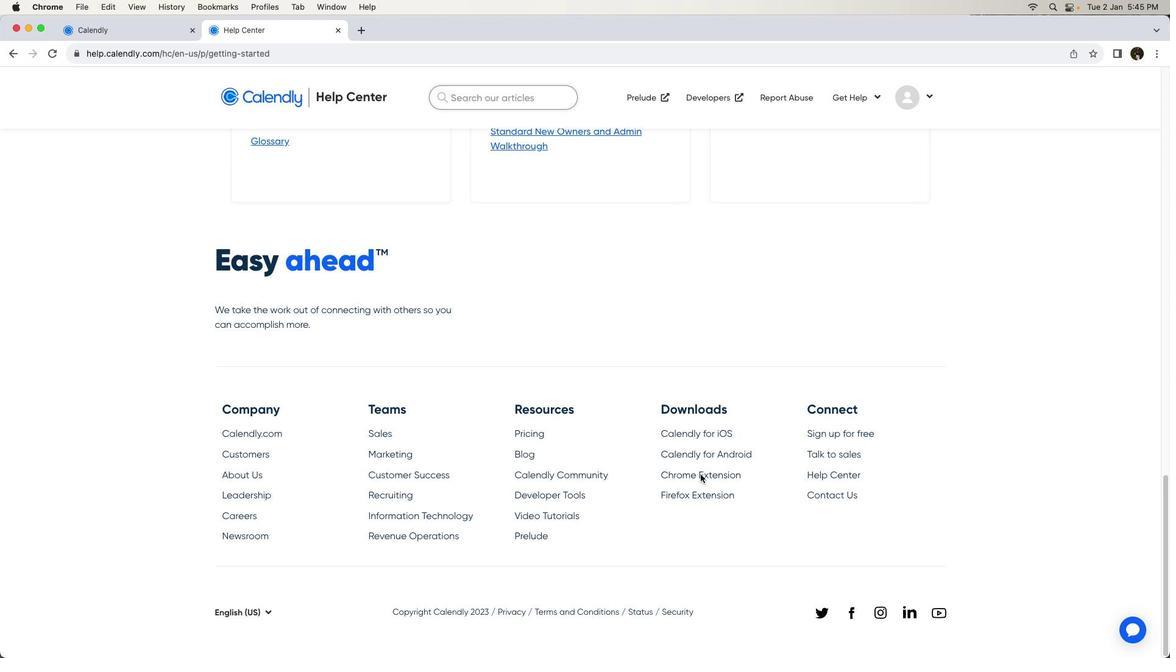 
Action: Mouse moved to (700, 474)
Screenshot: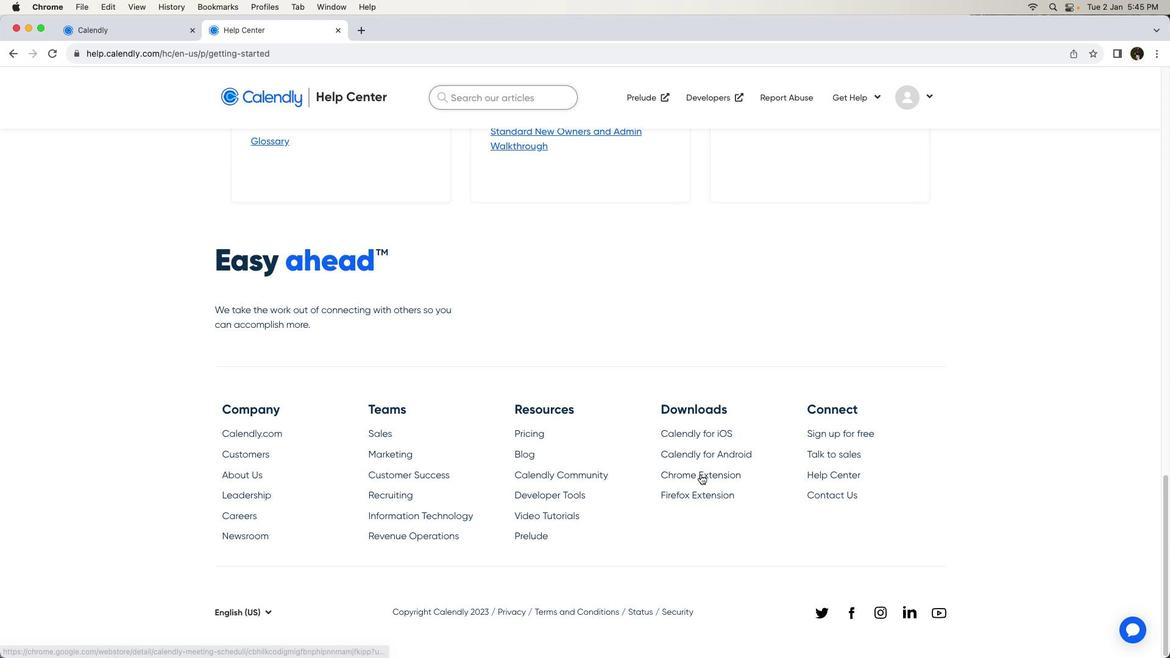
Action: Mouse scrolled (700, 474) with delta (0, 0)
Screenshot: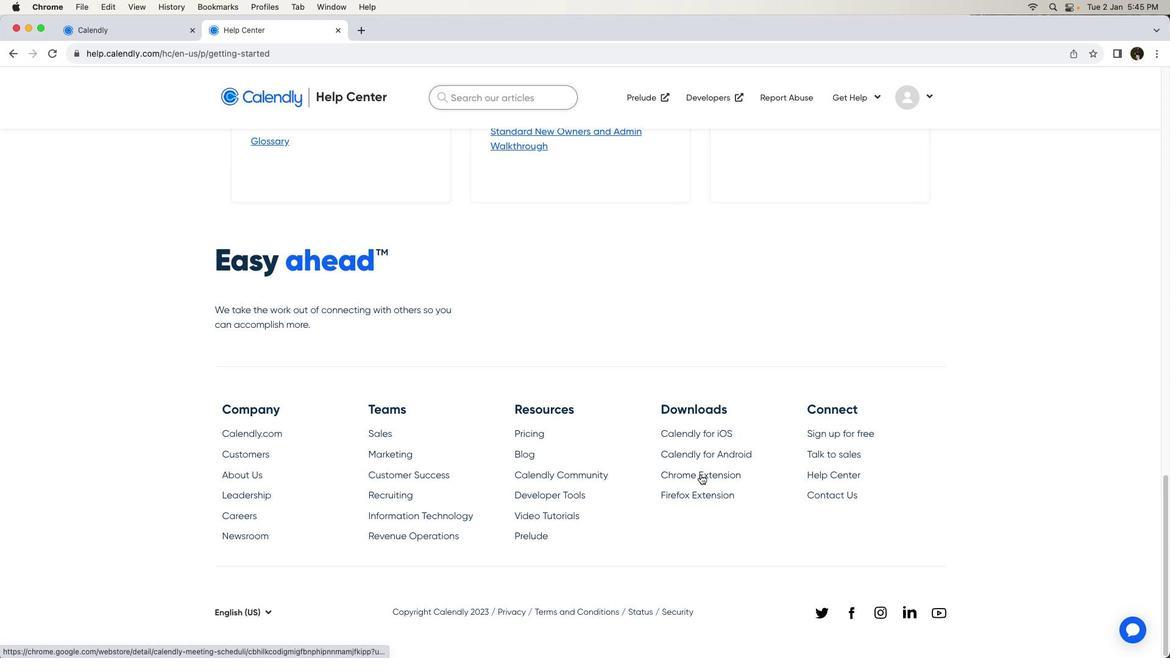 
Action: Mouse scrolled (700, 474) with delta (0, 0)
Screenshot: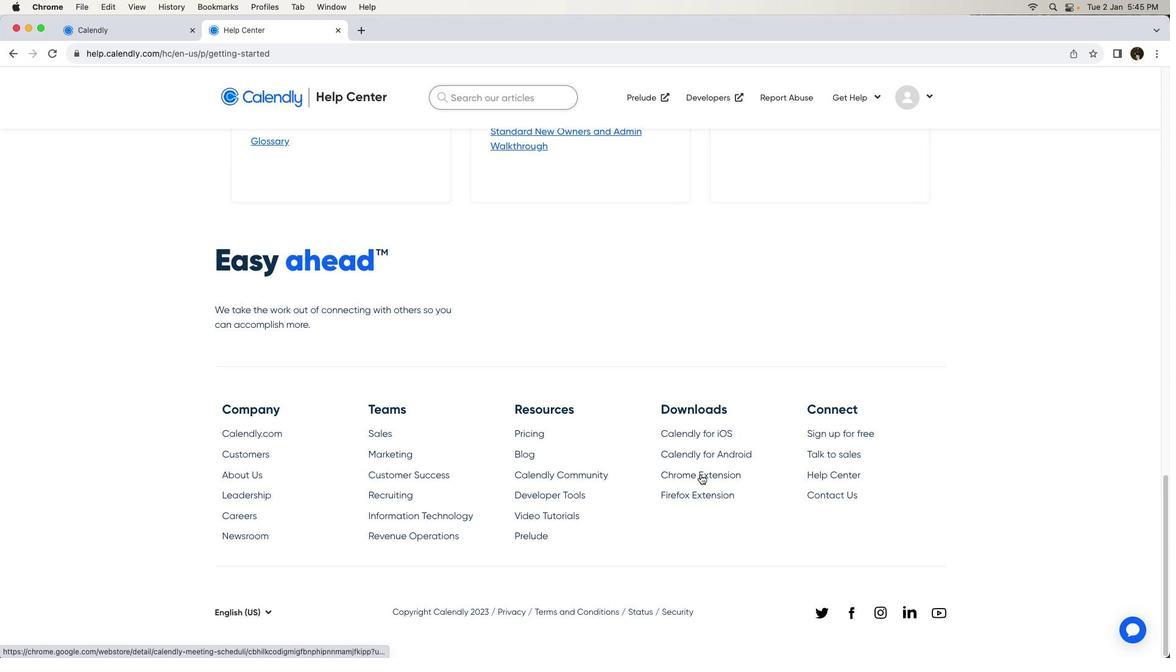 
Action: Mouse scrolled (700, 474) with delta (0, -1)
Screenshot: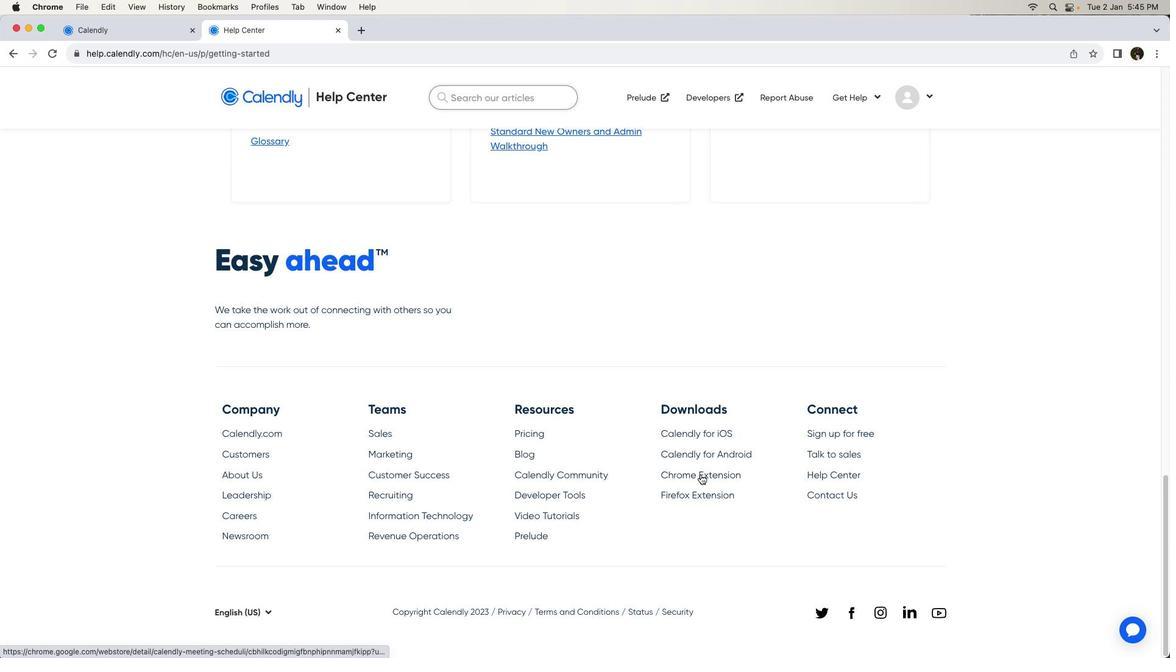 
